 Task: Find connections with filter location Monte Alto with filter topic #Managementconsultant with filter profile language Potuguese with filter current company Tata CLiQ with filter school Maharashtra Public School with filter industry Personal Care Services with filter service category Family Law with filter keywords title Emergency Relief Worker
Action: Mouse moved to (482, 96)
Screenshot: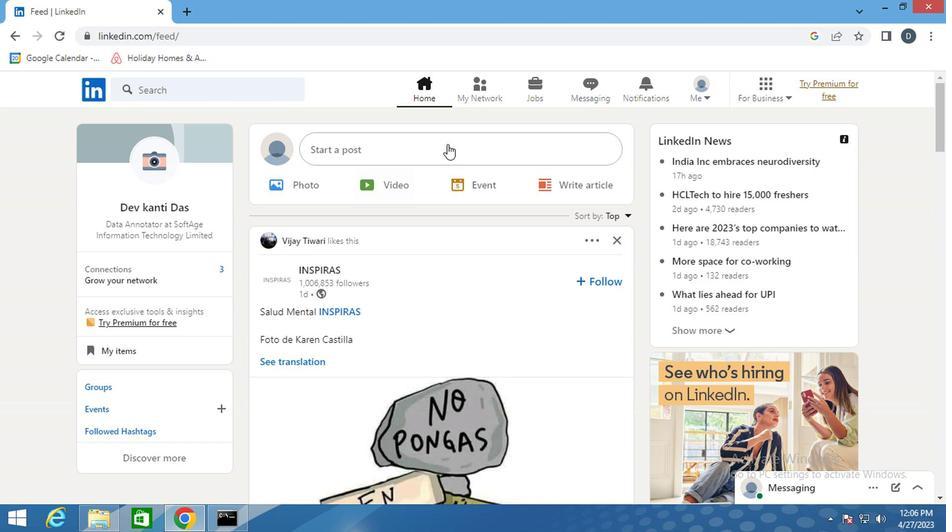 
Action: Mouse pressed left at (482, 96)
Screenshot: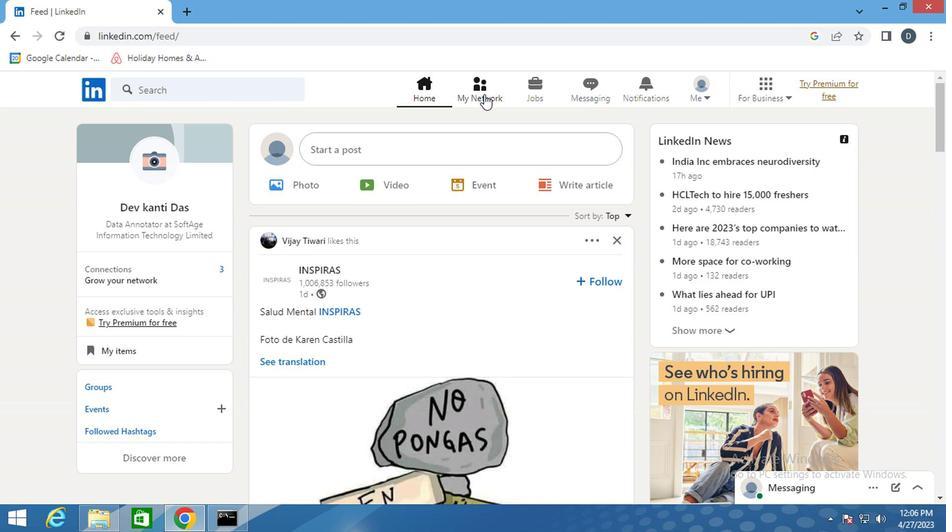 
Action: Mouse moved to (218, 171)
Screenshot: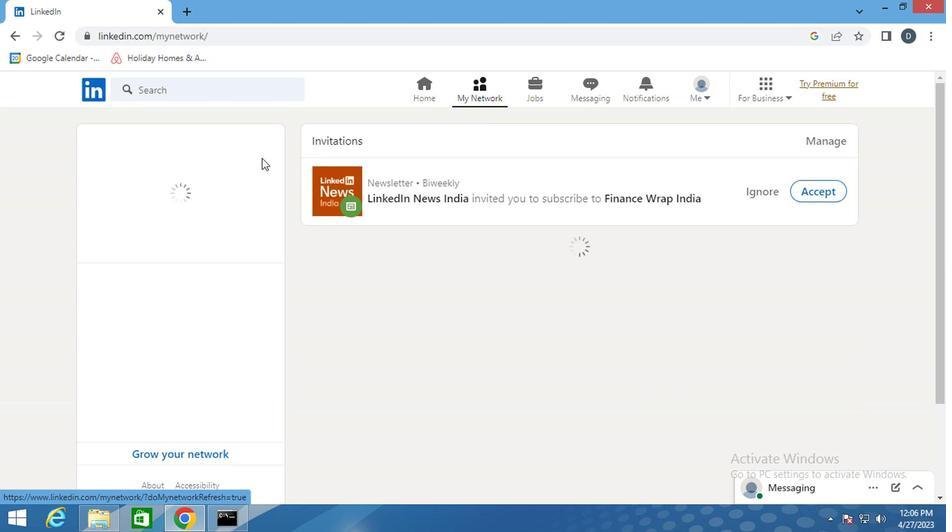 
Action: Mouse pressed left at (218, 171)
Screenshot: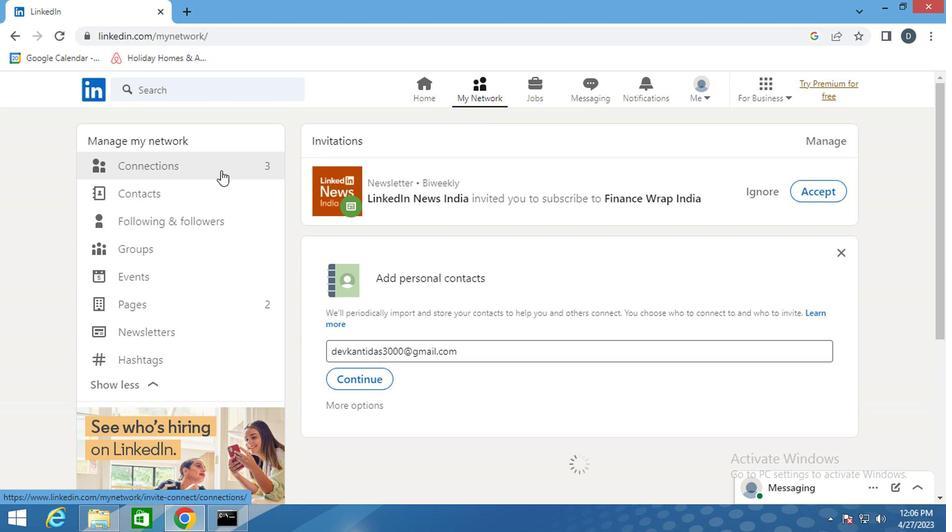 
Action: Mouse pressed left at (218, 171)
Screenshot: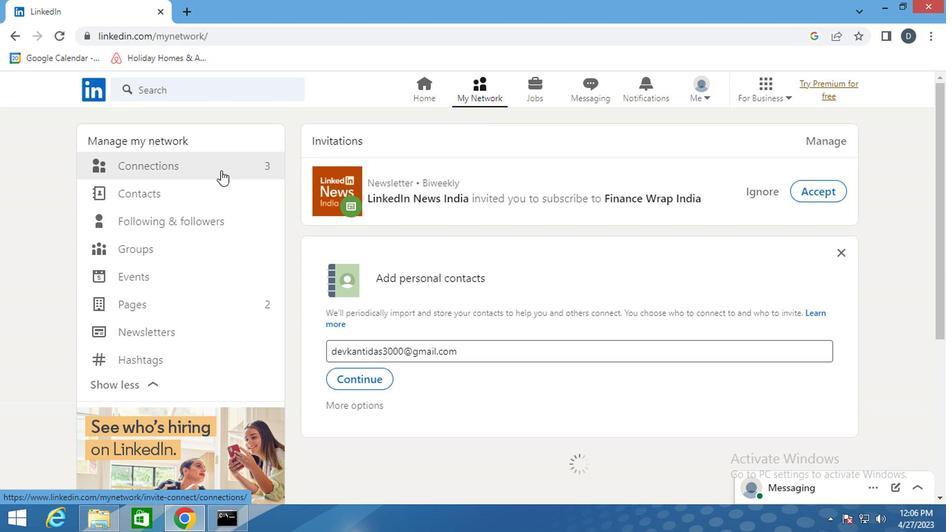 
Action: Mouse moved to (562, 162)
Screenshot: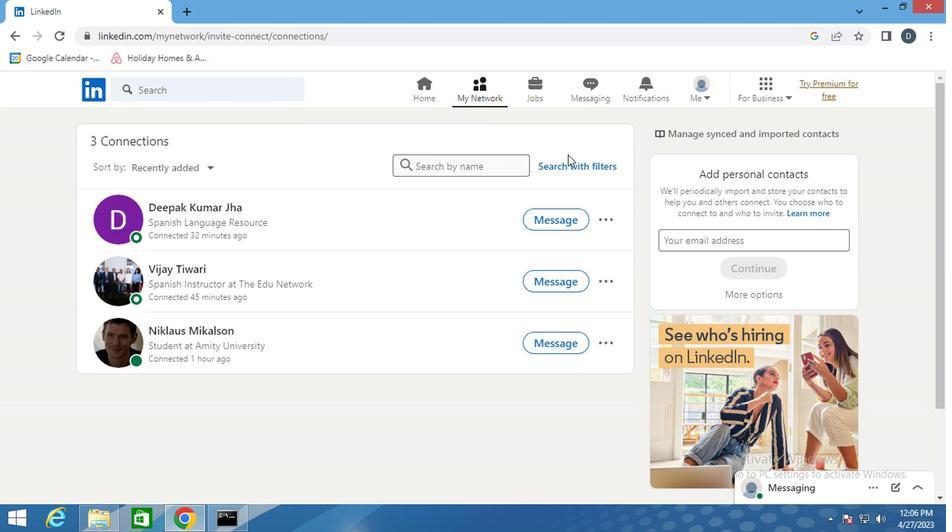 
Action: Mouse pressed left at (562, 162)
Screenshot: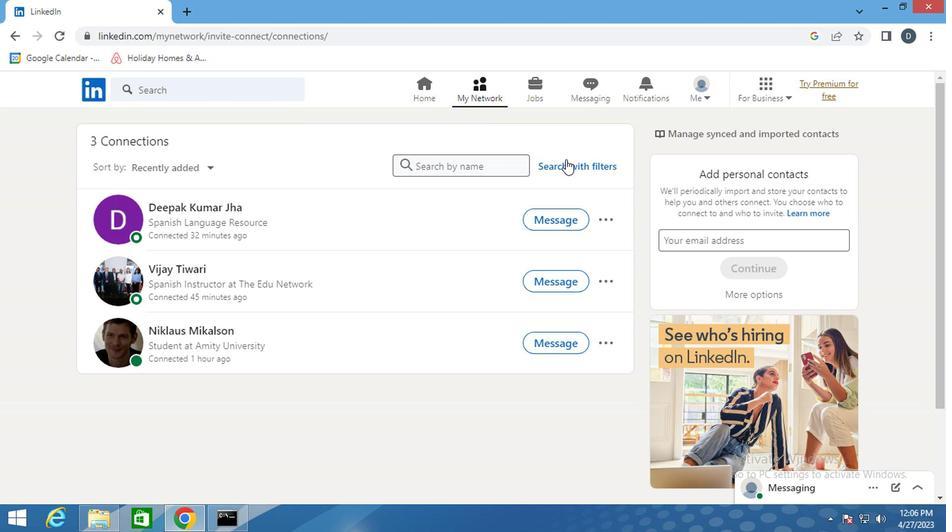 
Action: Mouse moved to (506, 131)
Screenshot: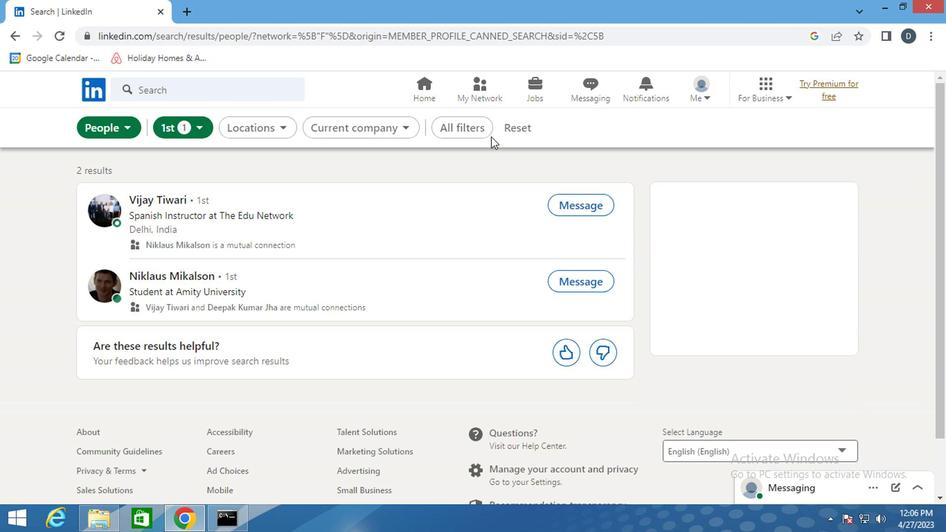 
Action: Mouse pressed left at (506, 131)
Screenshot: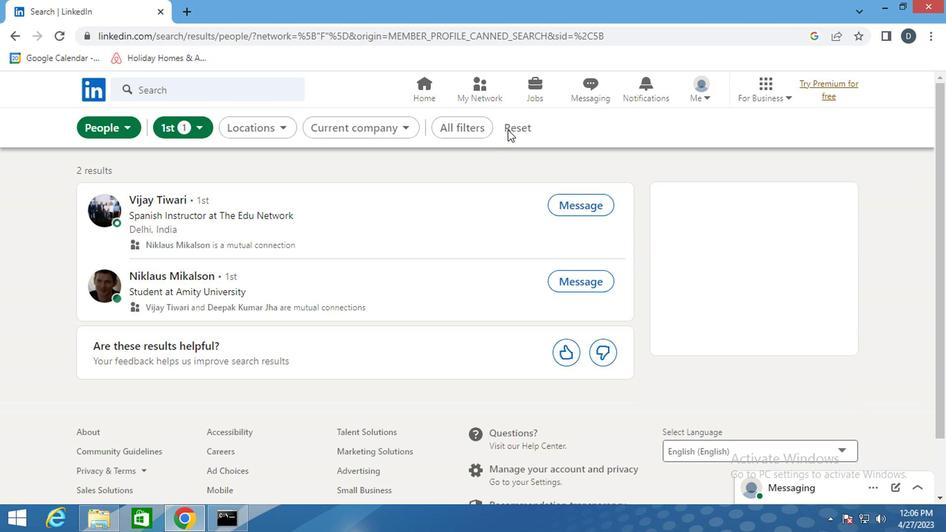 
Action: Mouse moved to (504, 129)
Screenshot: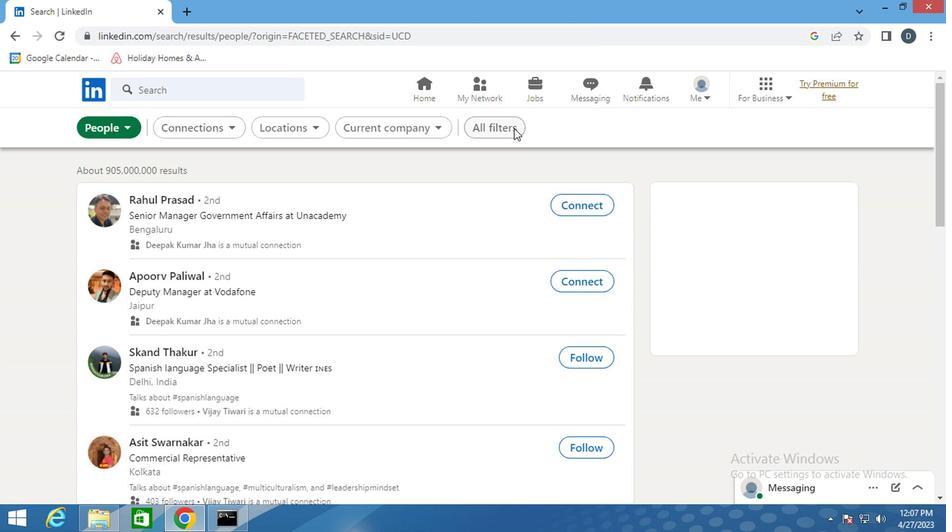
Action: Mouse pressed left at (504, 129)
Screenshot: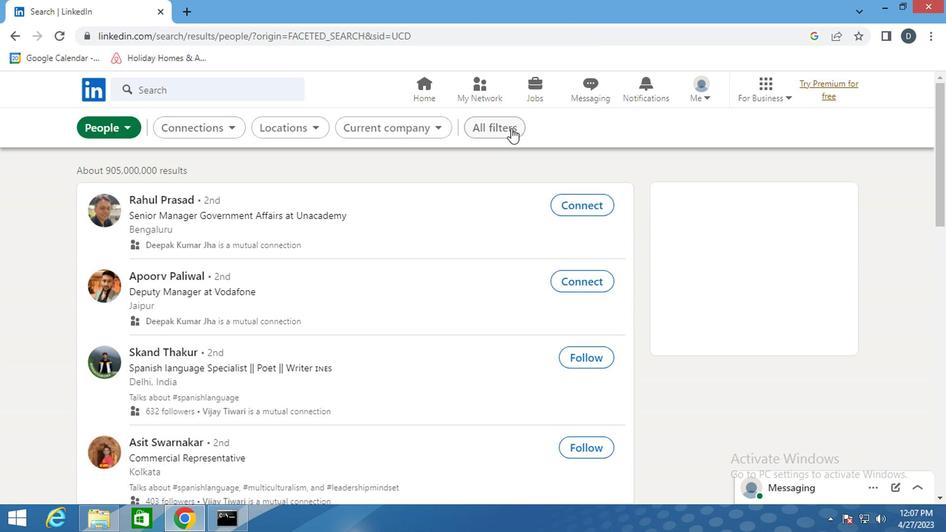 
Action: Mouse moved to (715, 254)
Screenshot: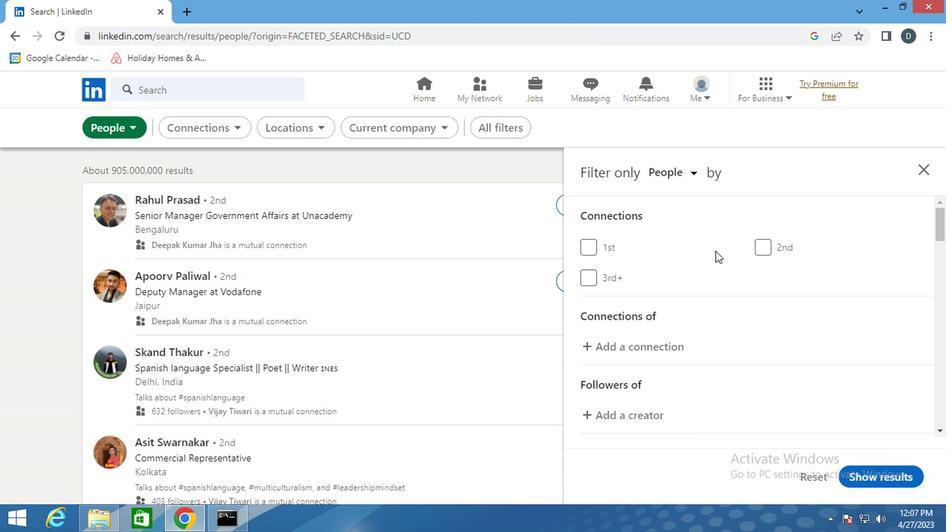 
Action: Mouse scrolled (715, 253) with delta (0, 0)
Screenshot: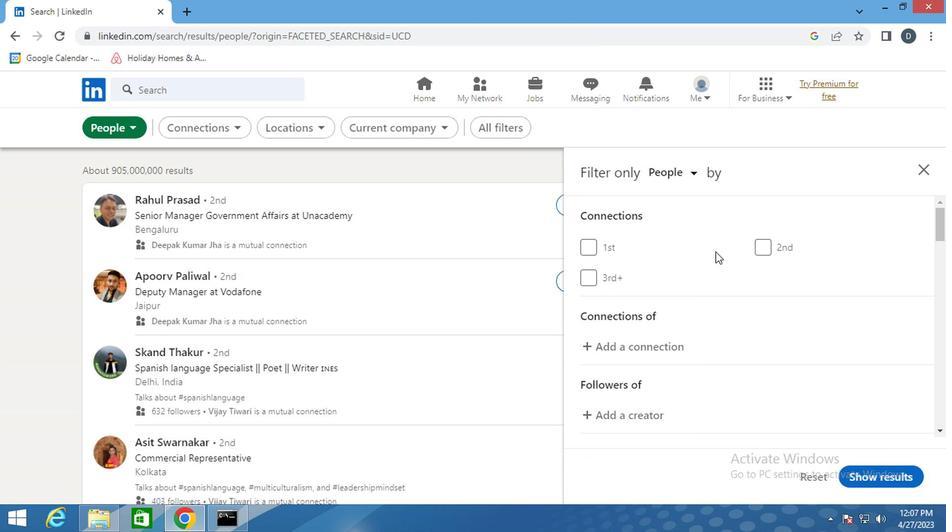 
Action: Mouse scrolled (715, 253) with delta (0, 0)
Screenshot: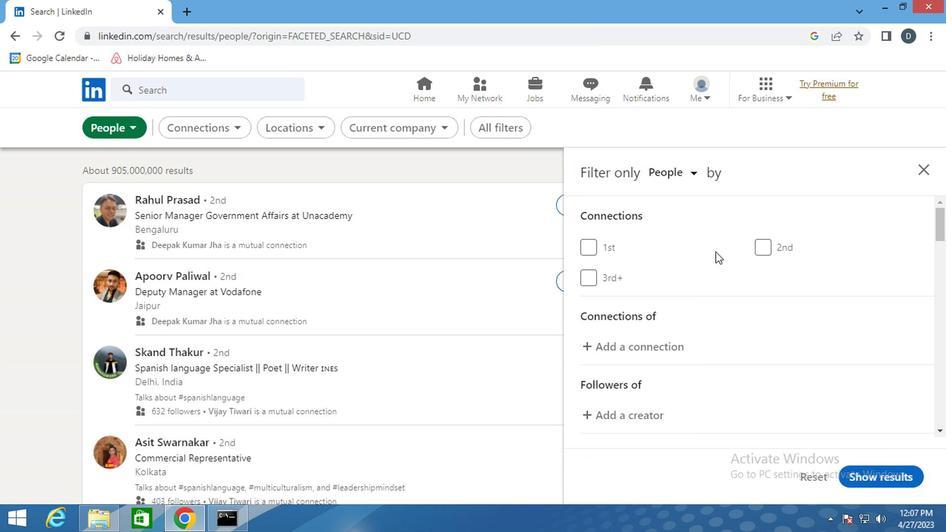 
Action: Mouse scrolled (715, 253) with delta (0, 0)
Screenshot: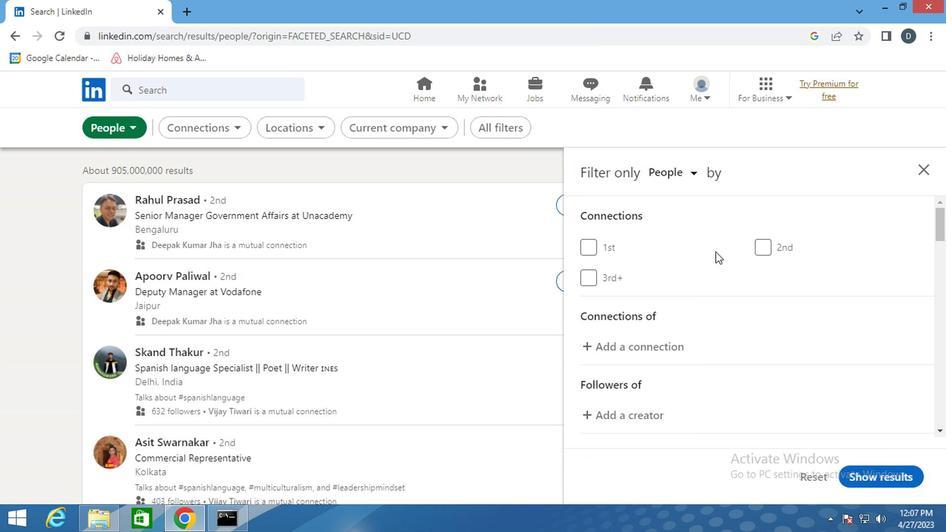 
Action: Mouse moved to (797, 339)
Screenshot: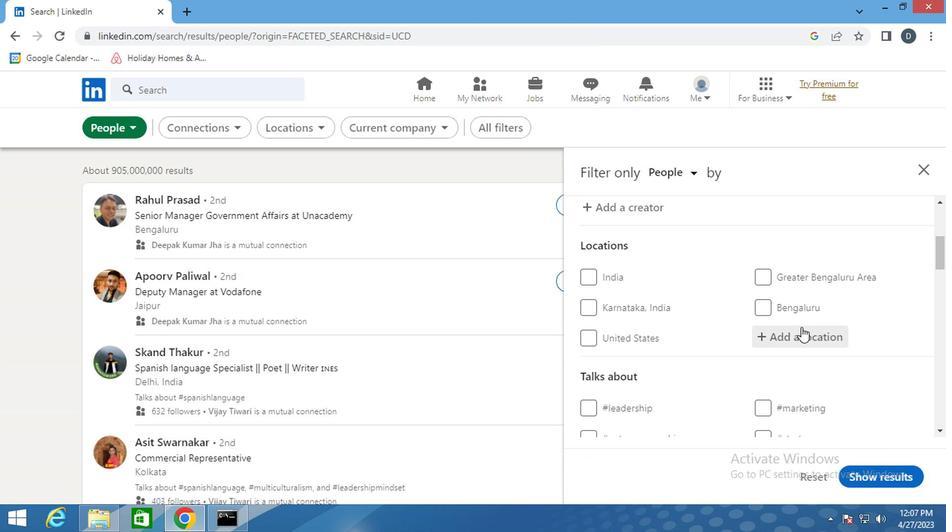 
Action: Mouse pressed left at (797, 339)
Screenshot: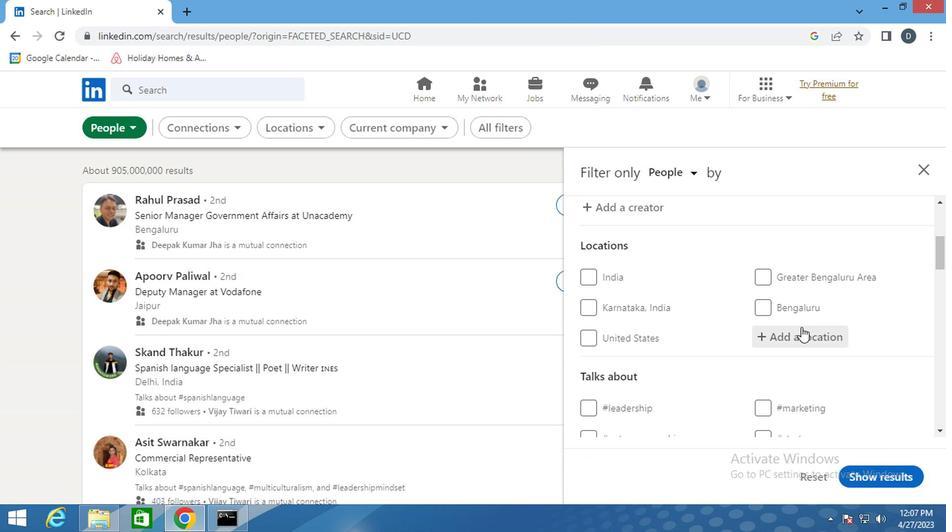 
Action: Mouse moved to (787, 326)
Screenshot: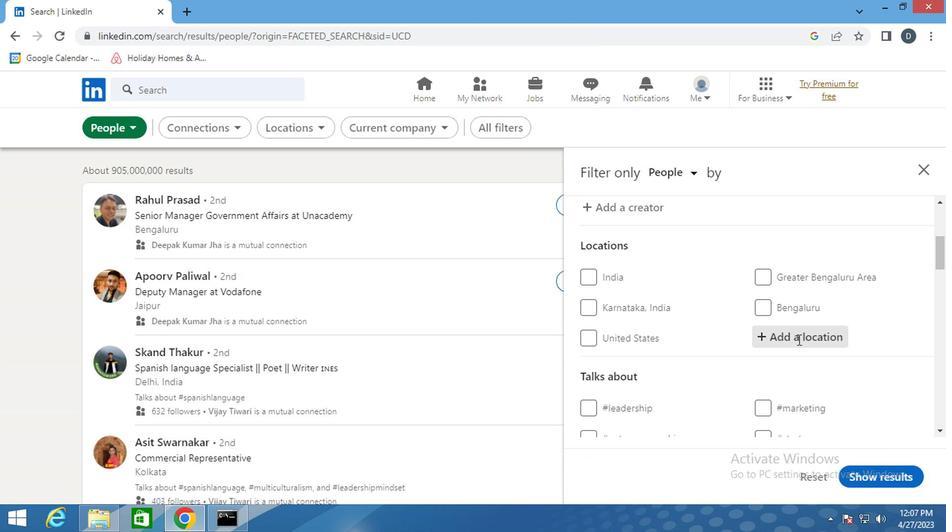 
Action: Key pressed <Key.shift_r>Monte<Key.space><Key.shift>ALTO
Screenshot: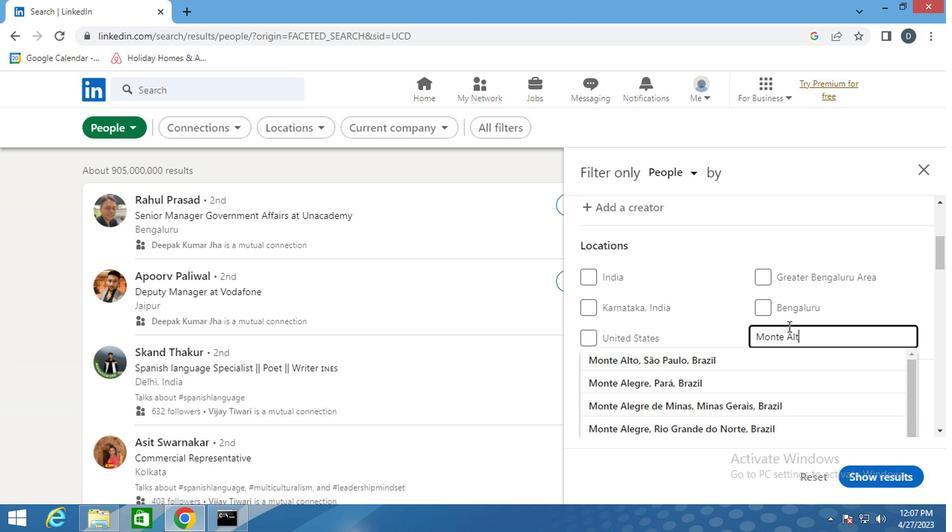 
Action: Mouse moved to (745, 352)
Screenshot: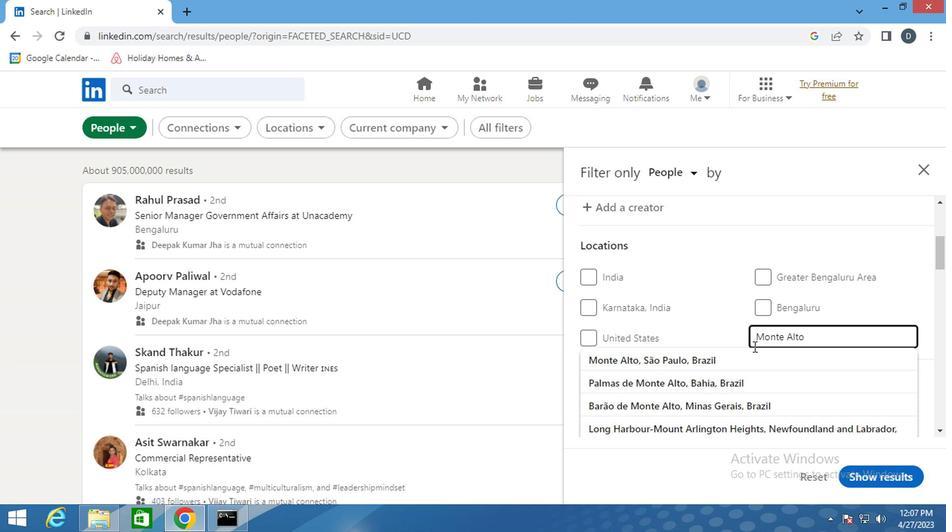 
Action: Mouse pressed left at (745, 352)
Screenshot: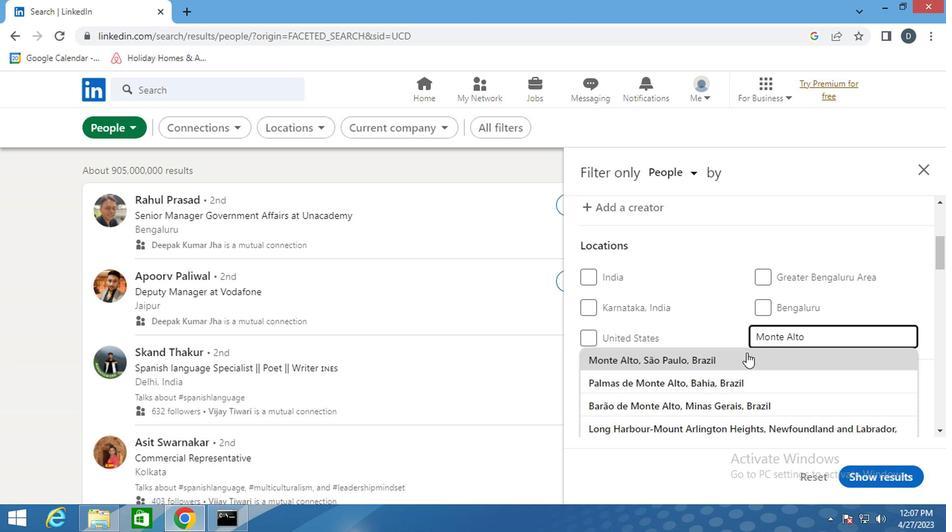 
Action: Mouse scrolled (745, 351) with delta (0, 0)
Screenshot: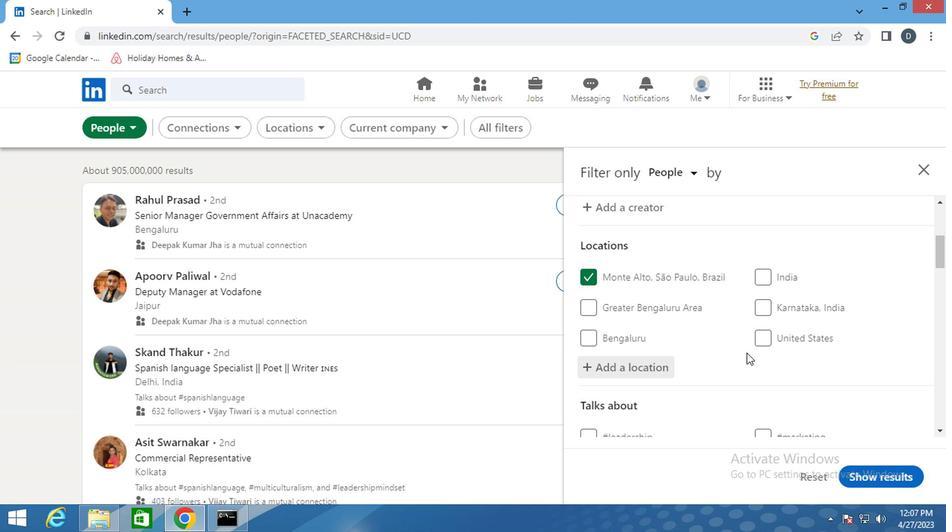 
Action: Mouse scrolled (745, 351) with delta (0, 0)
Screenshot: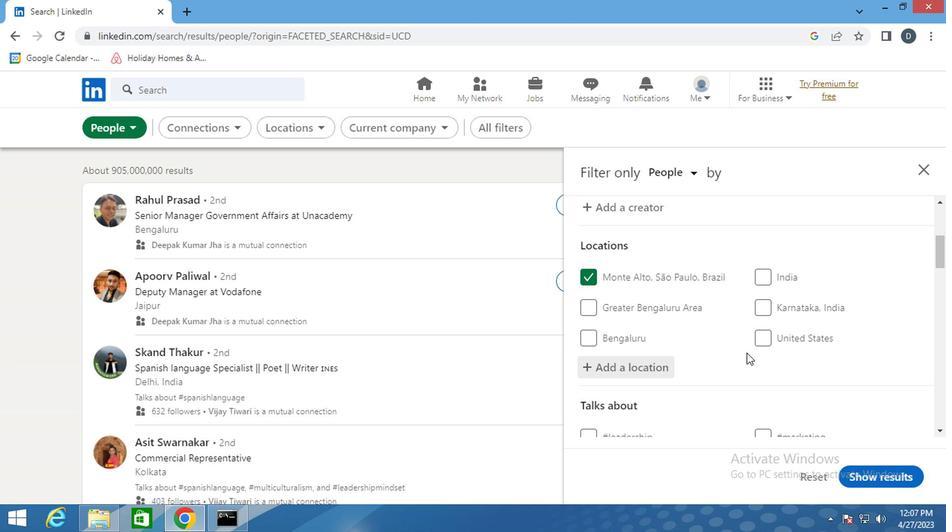 
Action: Mouse moved to (778, 357)
Screenshot: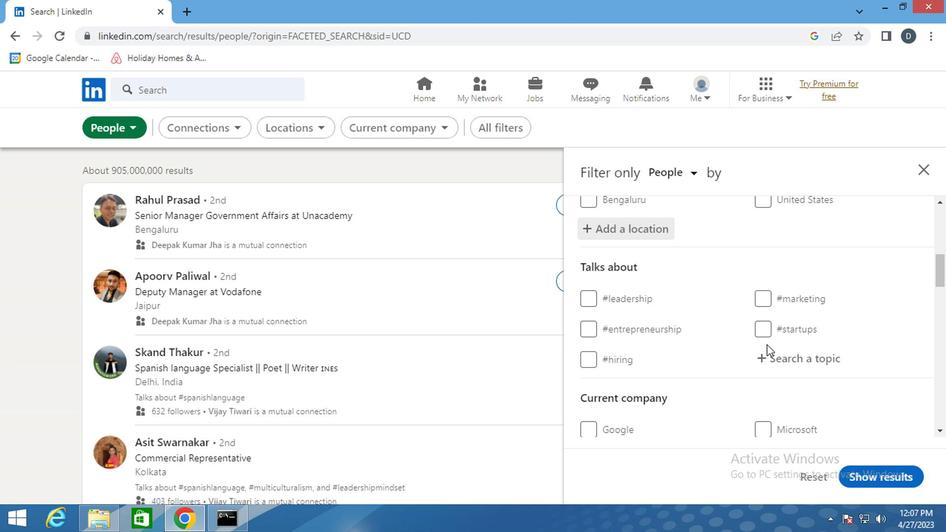 
Action: Mouse pressed left at (778, 357)
Screenshot: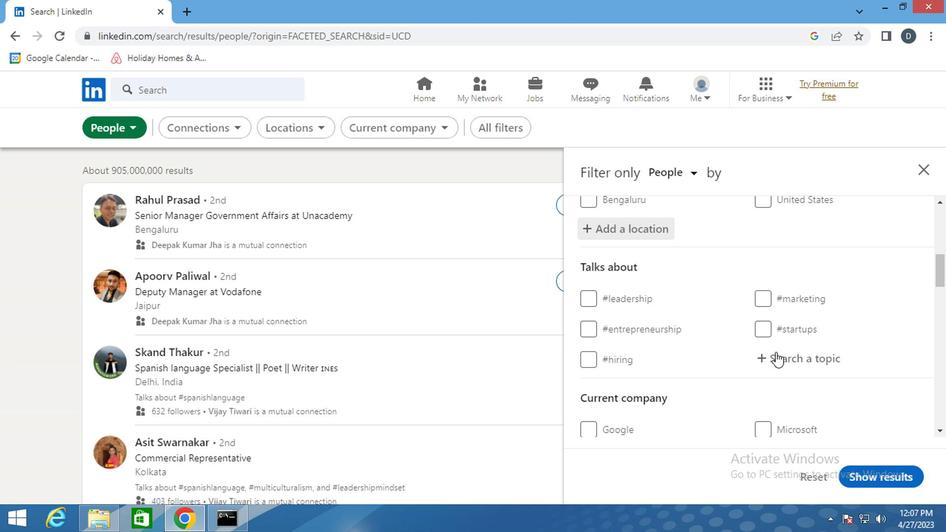 
Action: Mouse moved to (777, 358)
Screenshot: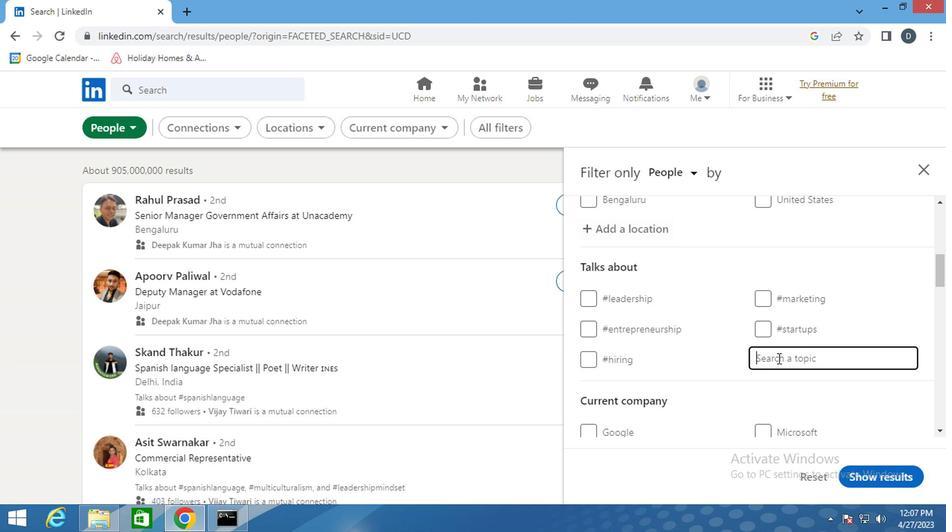 
Action: Key pressed <Key.shift>#<Key.shift>MANAGEMNET<Key.insert><Key.insert><Key.backspace><Key.backspace><Key.backspace>ENT<Key.shift>C<Key.backspace>CONSULTANT
Screenshot: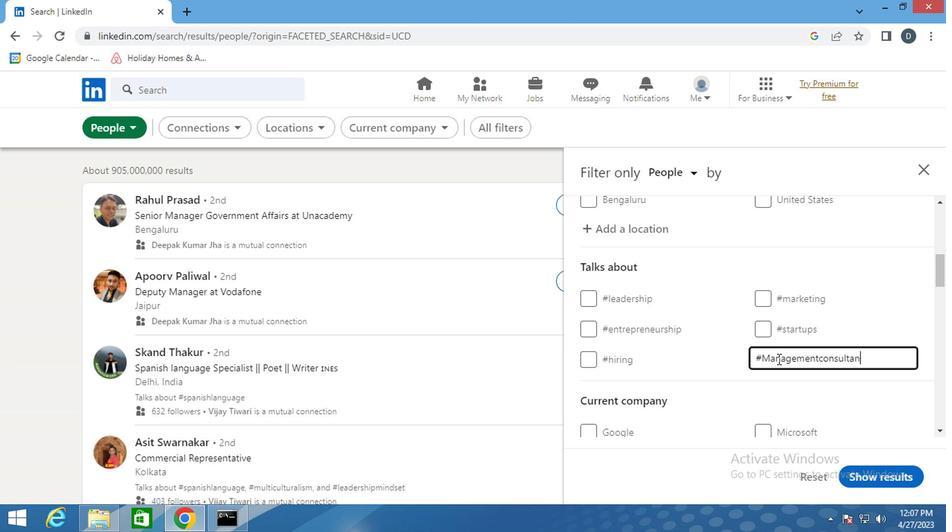 
Action: Mouse moved to (831, 411)
Screenshot: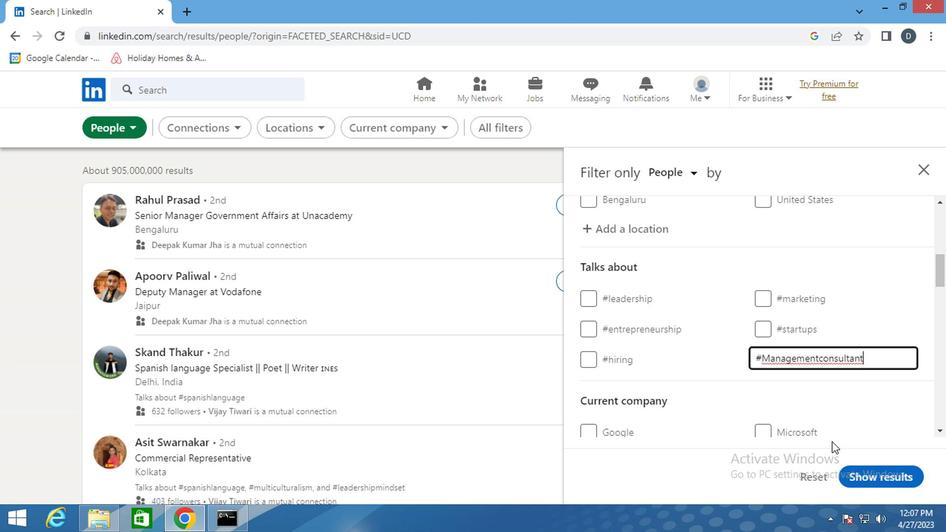 
Action: Mouse scrolled (831, 410) with delta (0, 0)
Screenshot: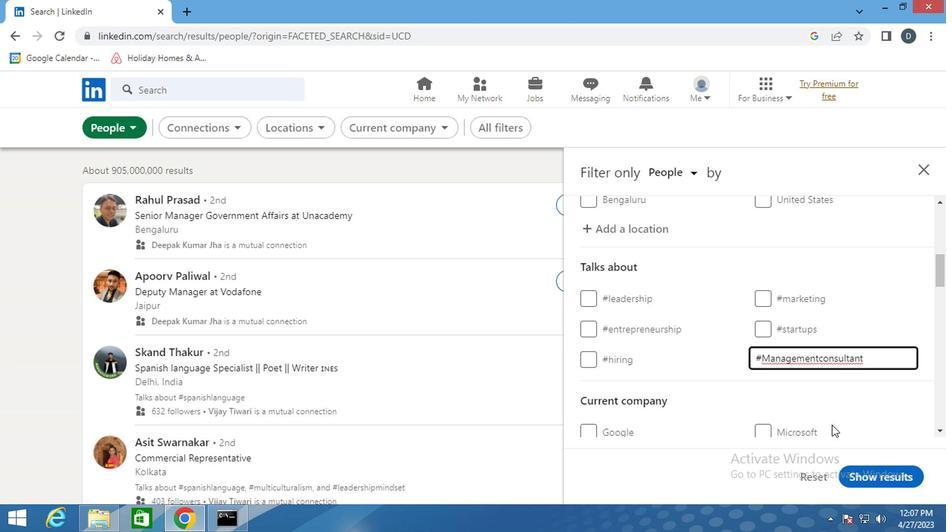 
Action: Mouse scrolled (831, 410) with delta (0, 0)
Screenshot: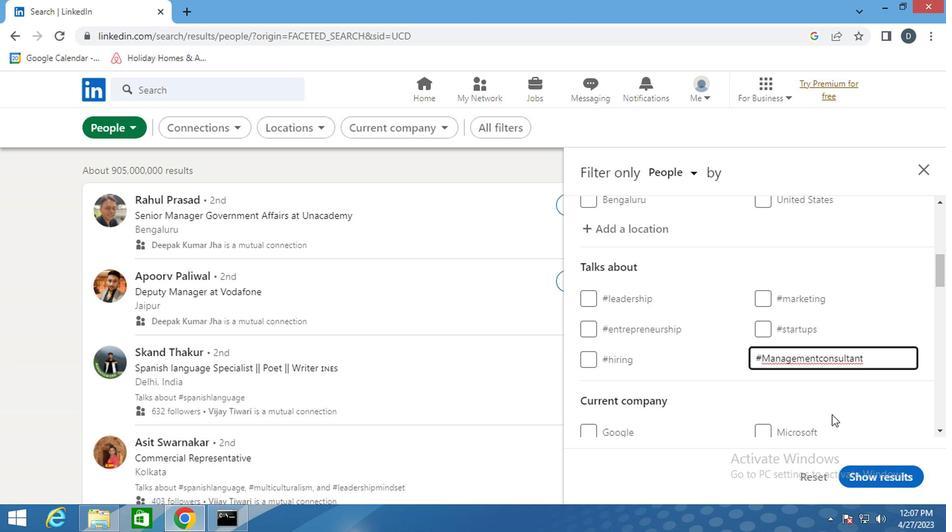 
Action: Mouse moved to (759, 383)
Screenshot: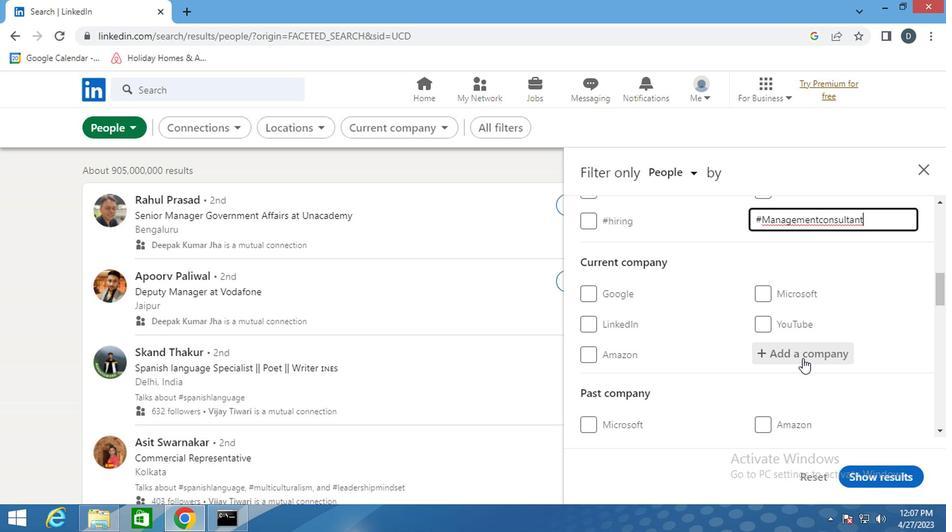 
Action: Mouse scrolled (759, 382) with delta (0, 0)
Screenshot: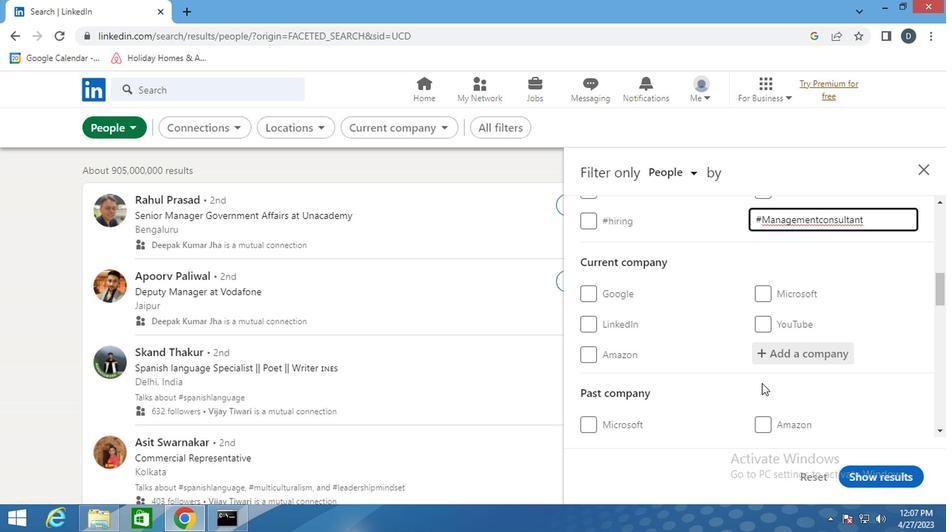 
Action: Mouse scrolled (759, 382) with delta (0, 0)
Screenshot: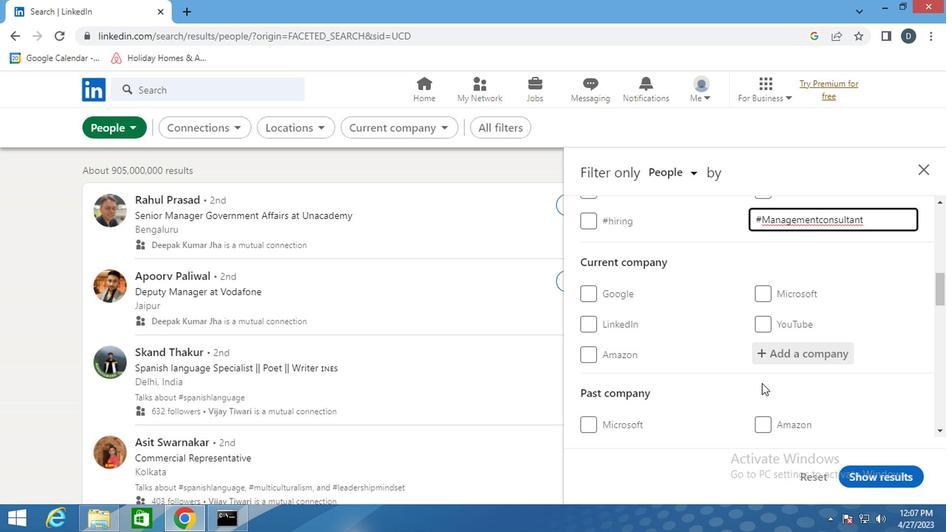 
Action: Mouse scrolled (759, 382) with delta (0, 0)
Screenshot: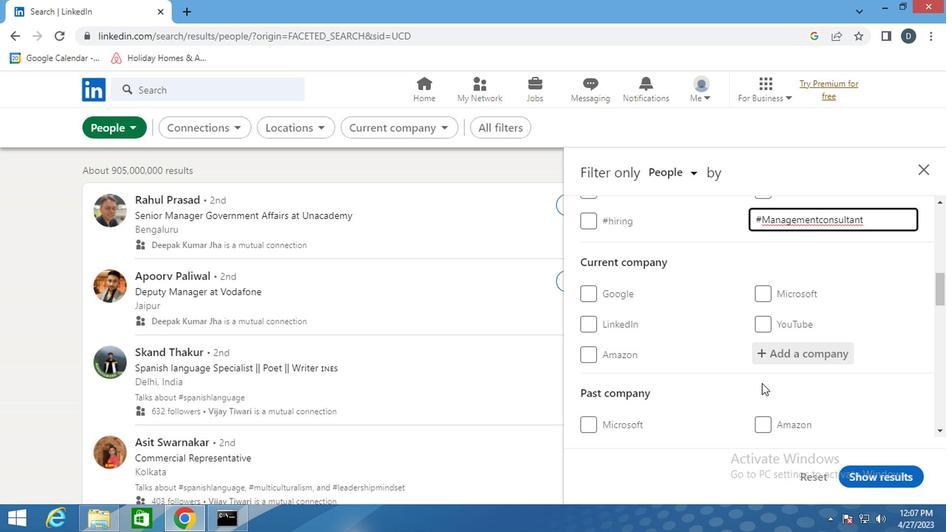 
Action: Mouse scrolled (759, 382) with delta (0, 0)
Screenshot: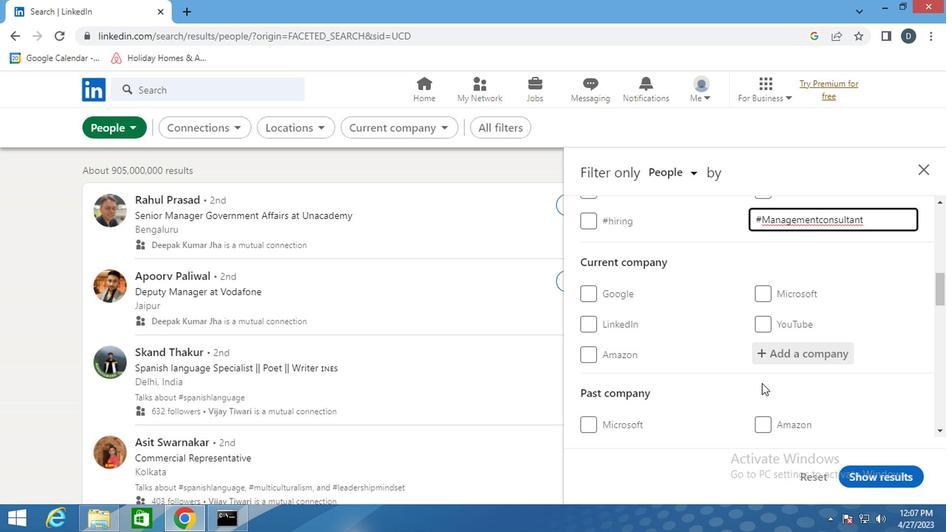 
Action: Mouse scrolled (759, 382) with delta (0, 0)
Screenshot: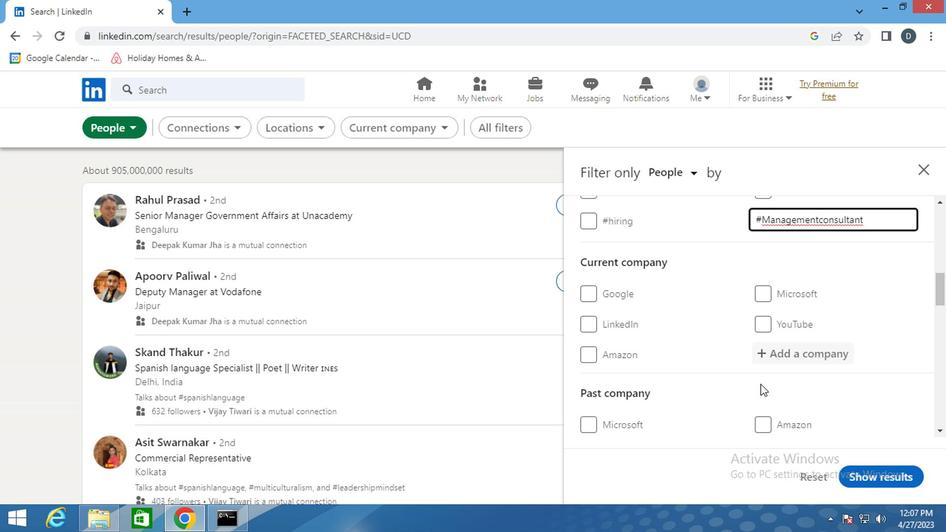 
Action: Mouse moved to (750, 372)
Screenshot: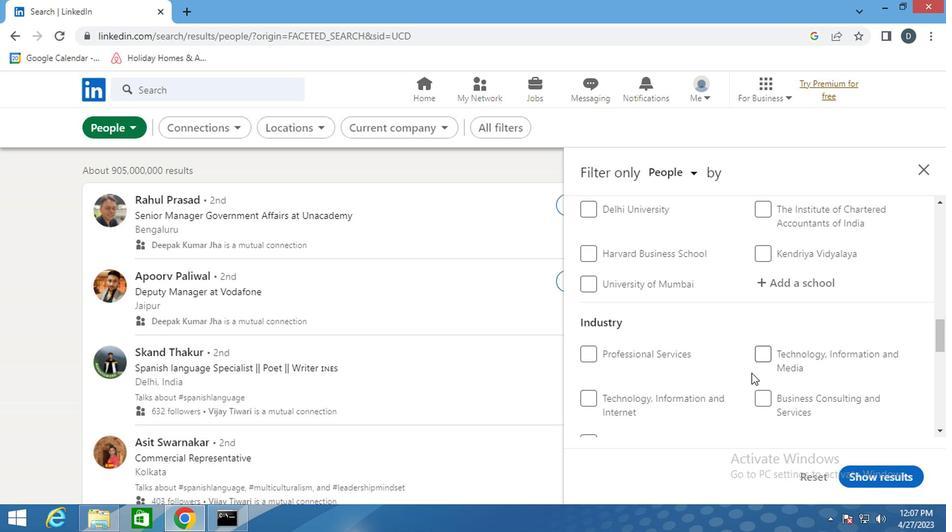 
Action: Mouse scrolled (750, 371) with delta (0, 0)
Screenshot: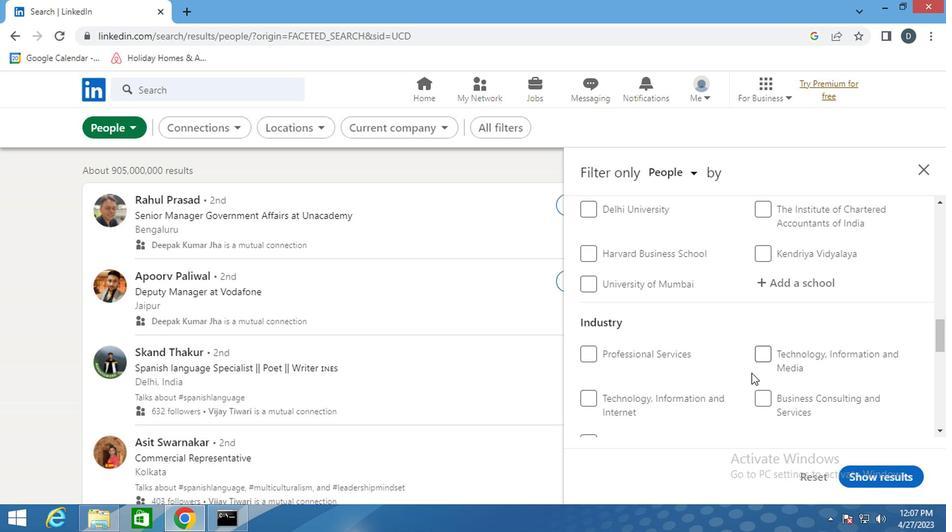 
Action: Mouse moved to (750, 372)
Screenshot: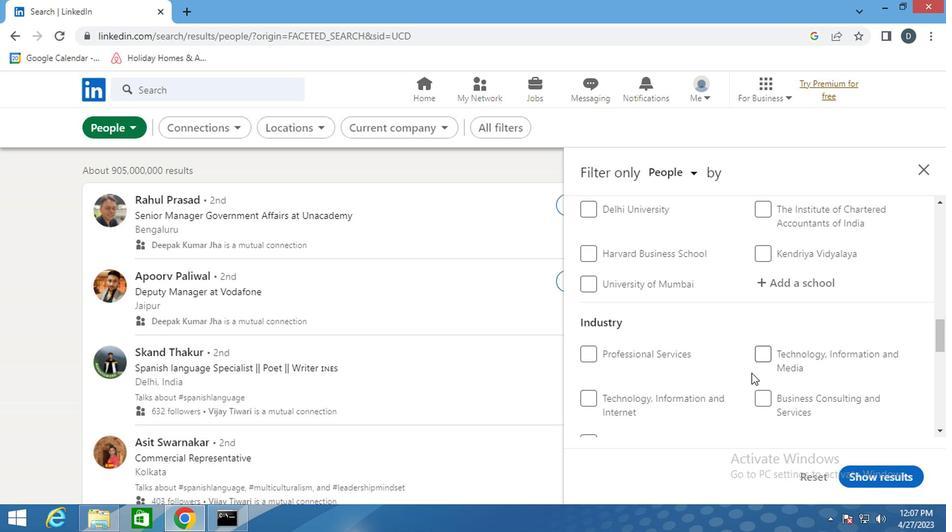 
Action: Mouse scrolled (750, 371) with delta (0, 0)
Screenshot: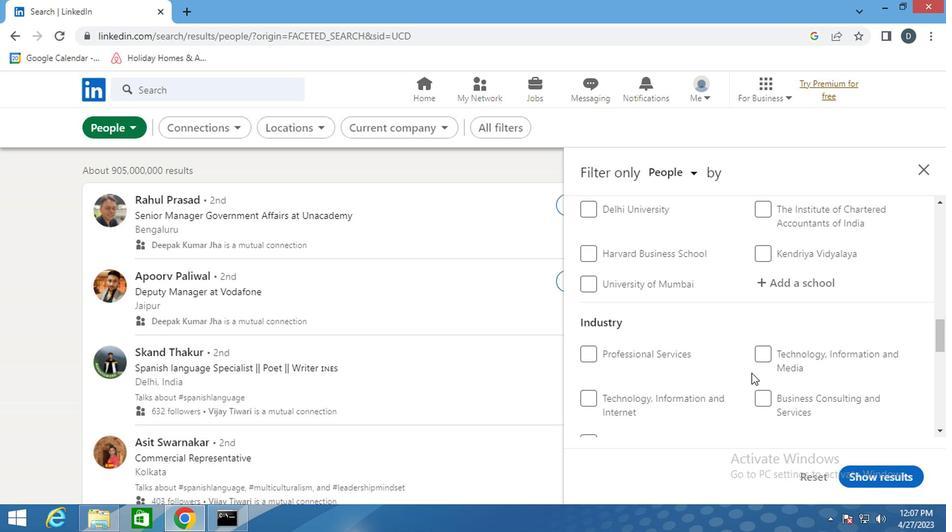 
Action: Mouse scrolled (750, 371) with delta (0, 0)
Screenshot: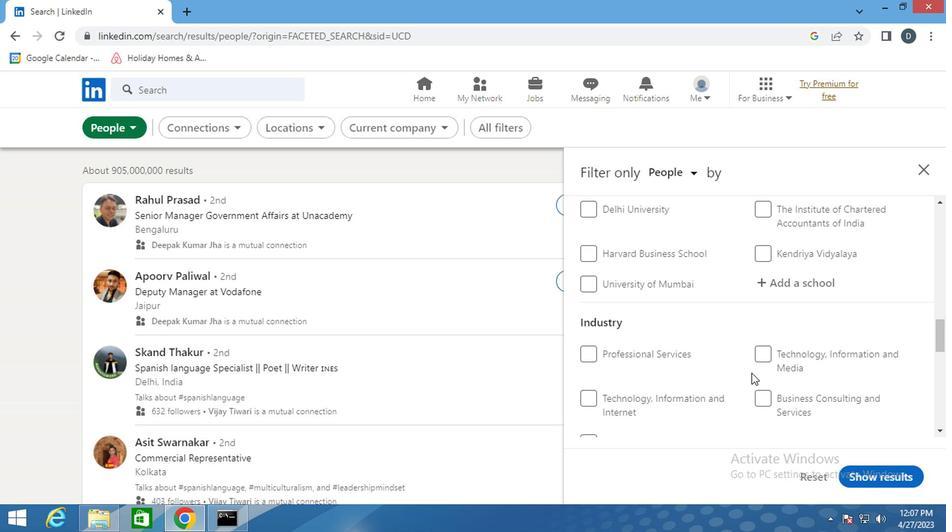 
Action: Mouse scrolled (750, 371) with delta (0, 0)
Screenshot: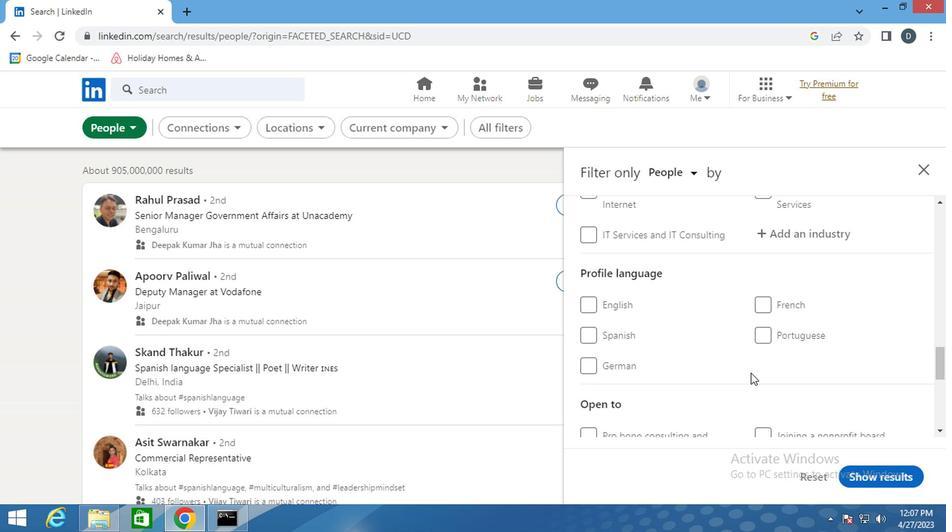 
Action: Mouse moved to (748, 365)
Screenshot: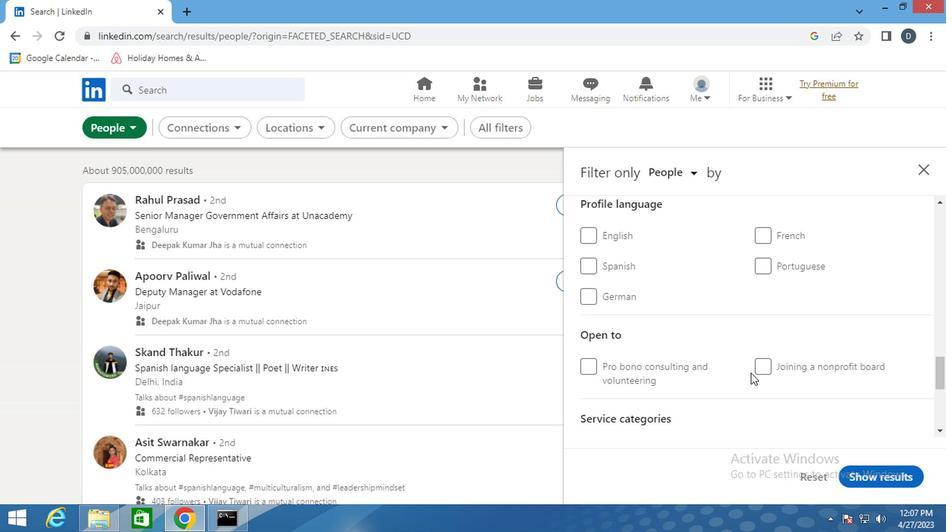 
Action: Mouse scrolled (748, 366) with delta (0, 0)
Screenshot: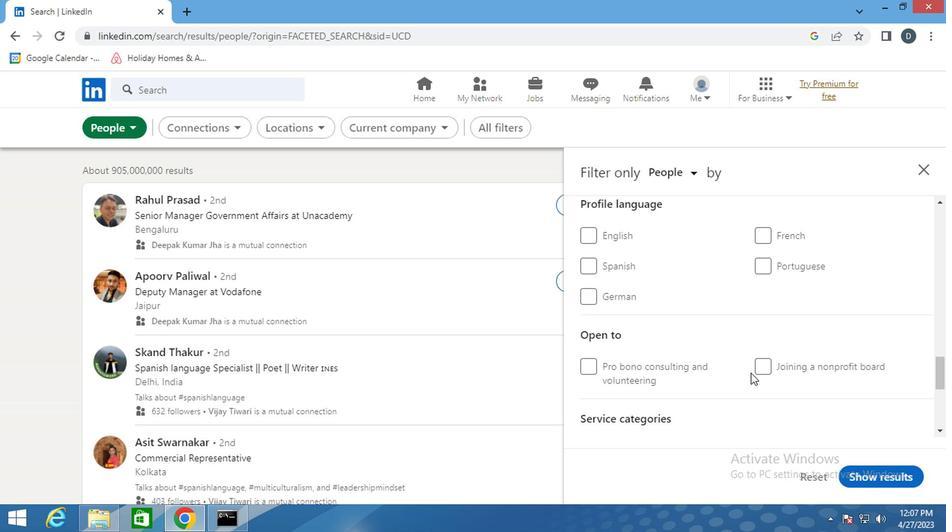 
Action: Mouse scrolled (748, 365) with delta (0, 0)
Screenshot: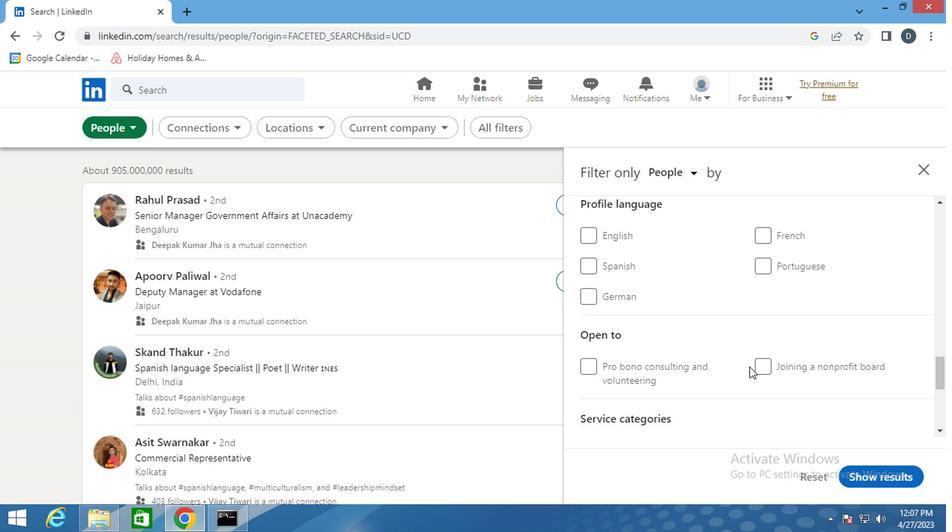 
Action: Mouse moved to (770, 271)
Screenshot: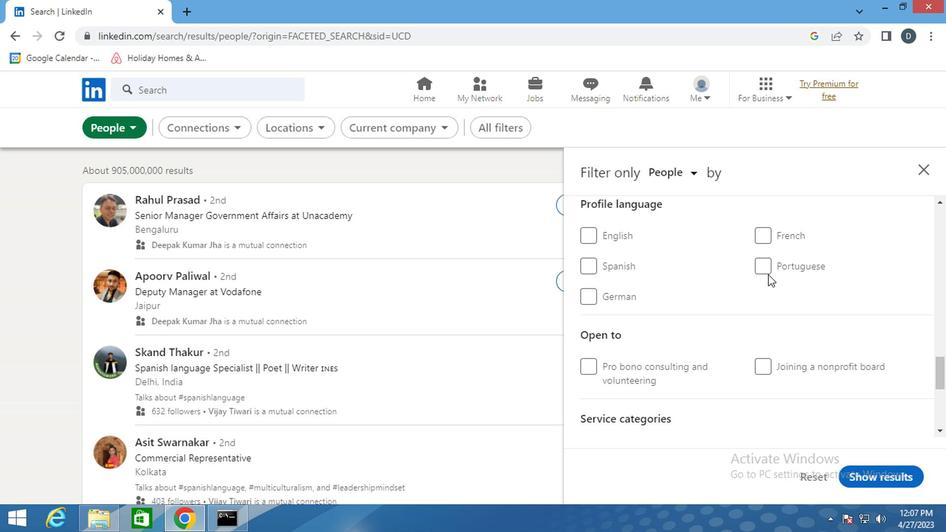 
Action: Mouse pressed left at (770, 271)
Screenshot: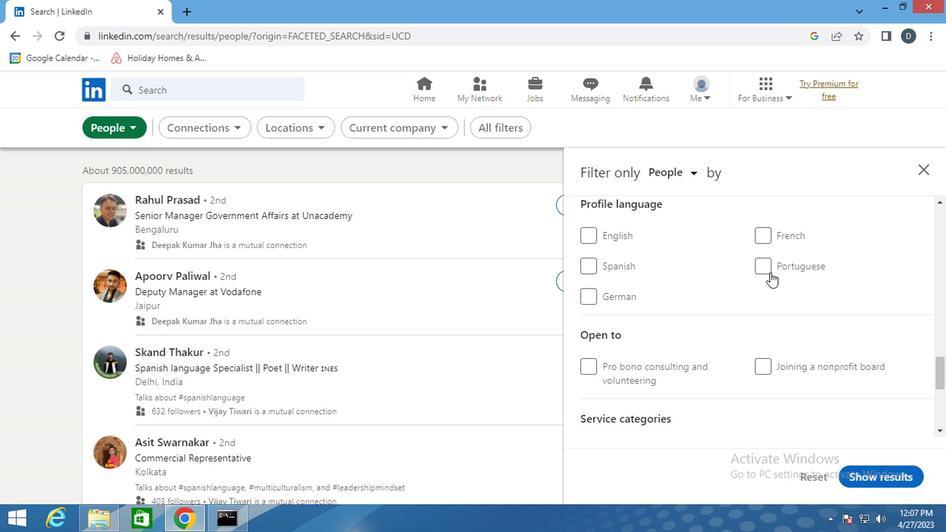 
Action: Mouse moved to (763, 326)
Screenshot: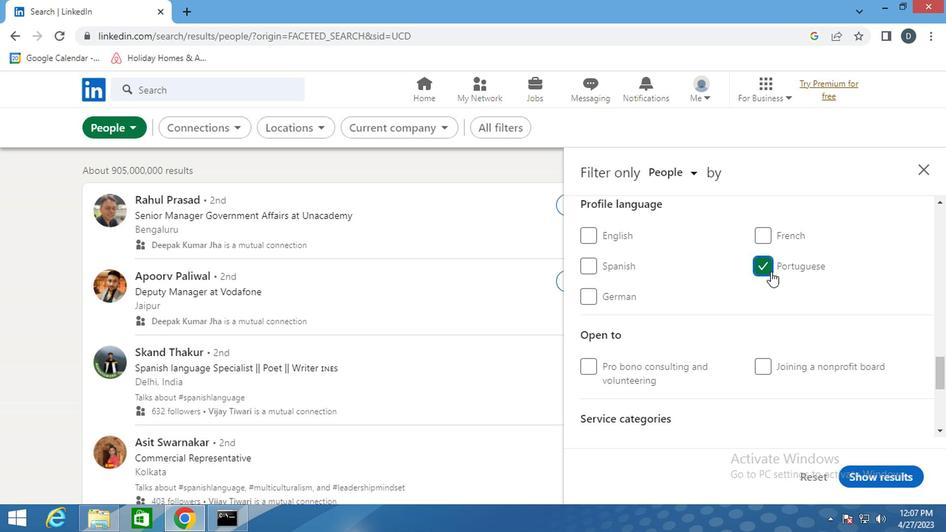 
Action: Mouse scrolled (763, 327) with delta (0, 0)
Screenshot: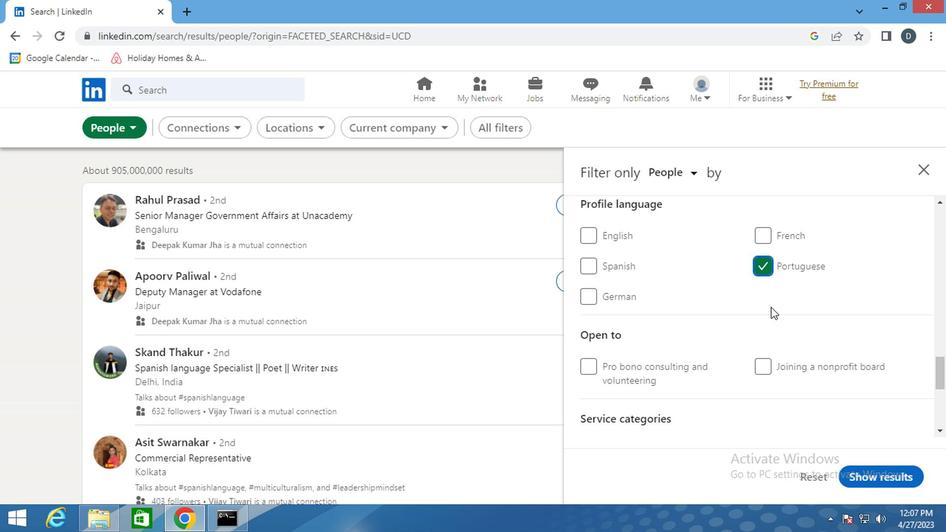 
Action: Mouse scrolled (763, 327) with delta (0, 0)
Screenshot: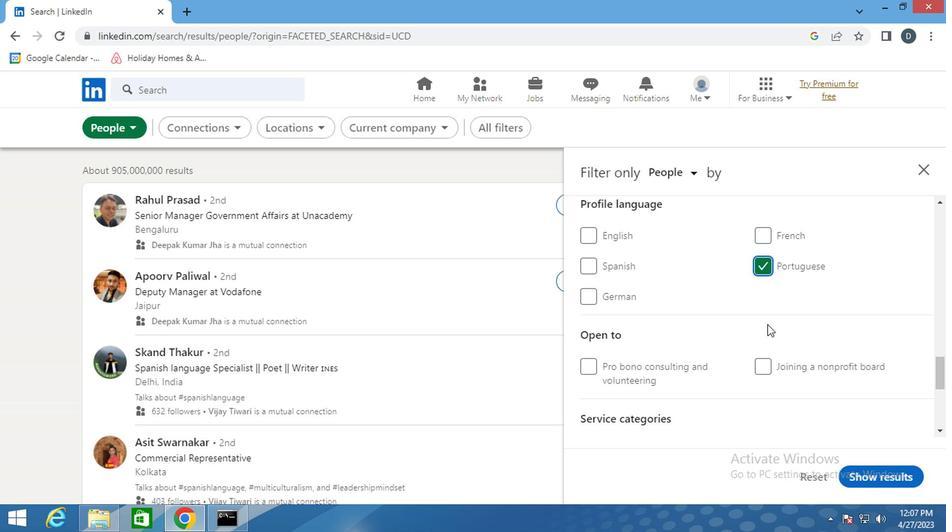 
Action: Mouse scrolled (763, 327) with delta (0, 0)
Screenshot: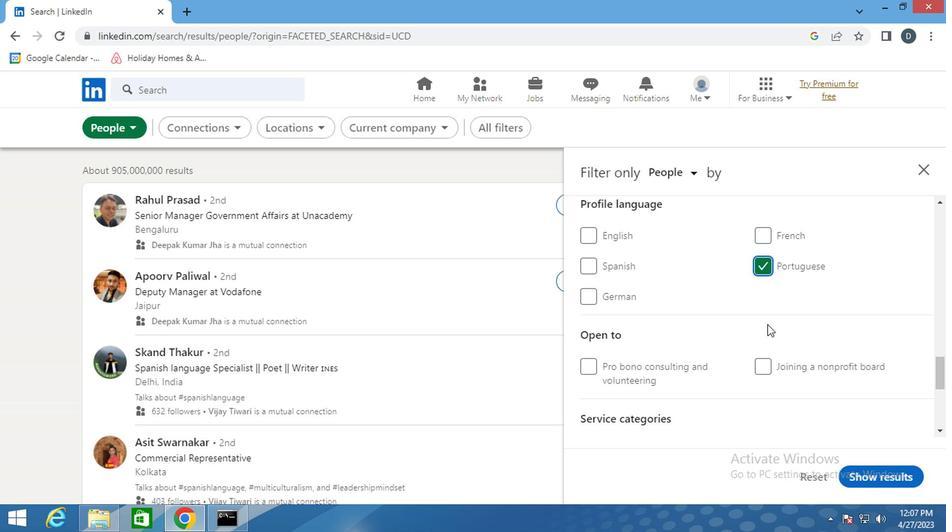 
Action: Mouse scrolled (763, 327) with delta (0, 0)
Screenshot: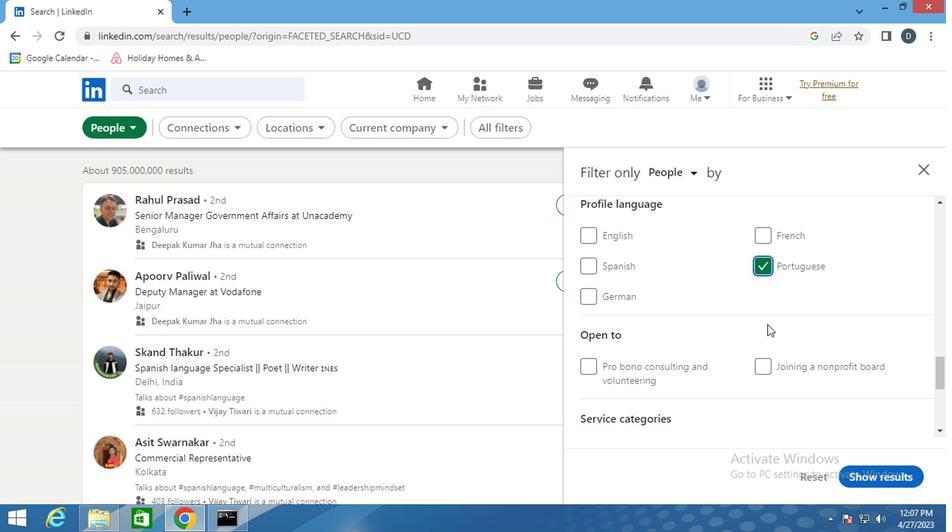 
Action: Mouse scrolled (763, 327) with delta (0, 0)
Screenshot: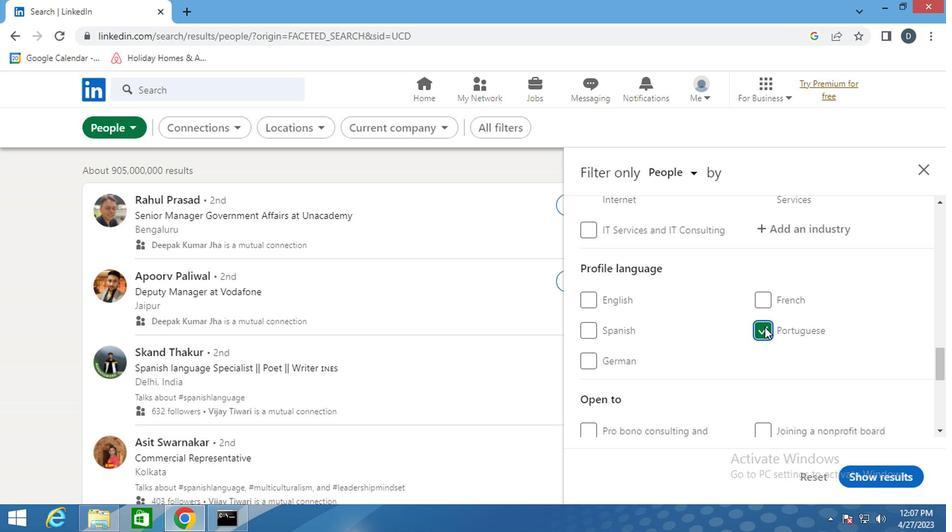 
Action: Mouse scrolled (763, 327) with delta (0, 0)
Screenshot: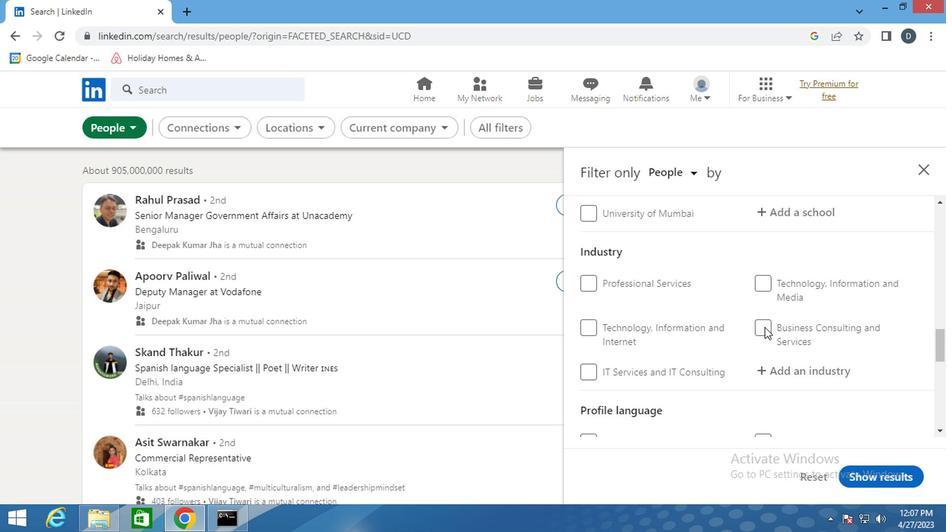
Action: Mouse scrolled (763, 327) with delta (0, 0)
Screenshot: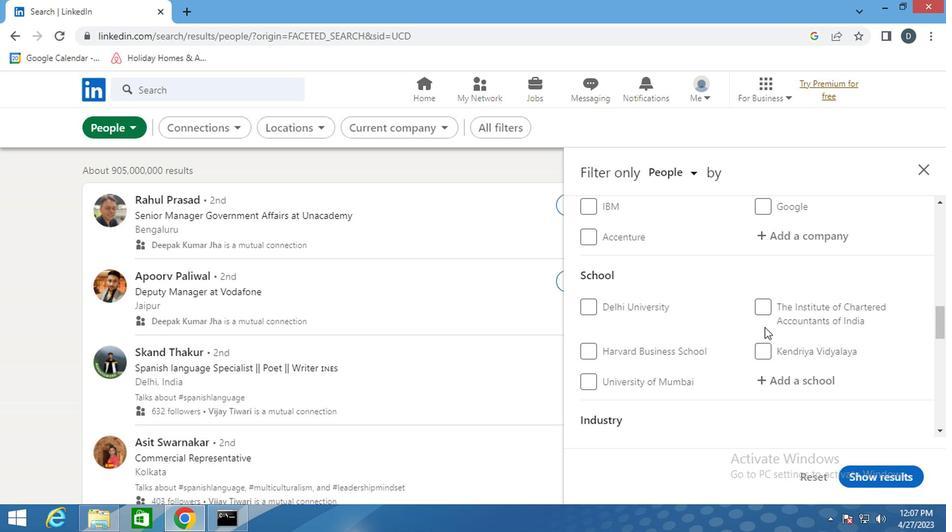 
Action: Mouse moved to (766, 337)
Screenshot: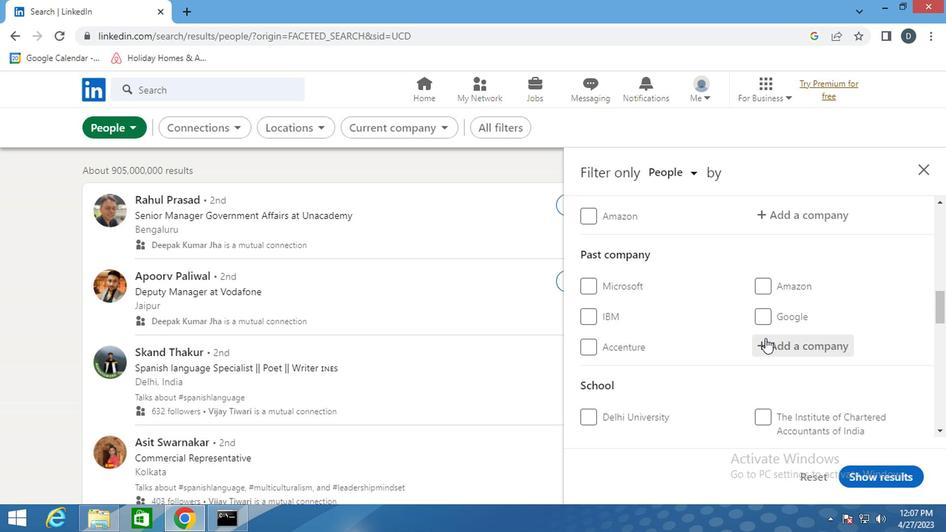 
Action: Mouse scrolled (766, 338) with delta (0, 0)
Screenshot: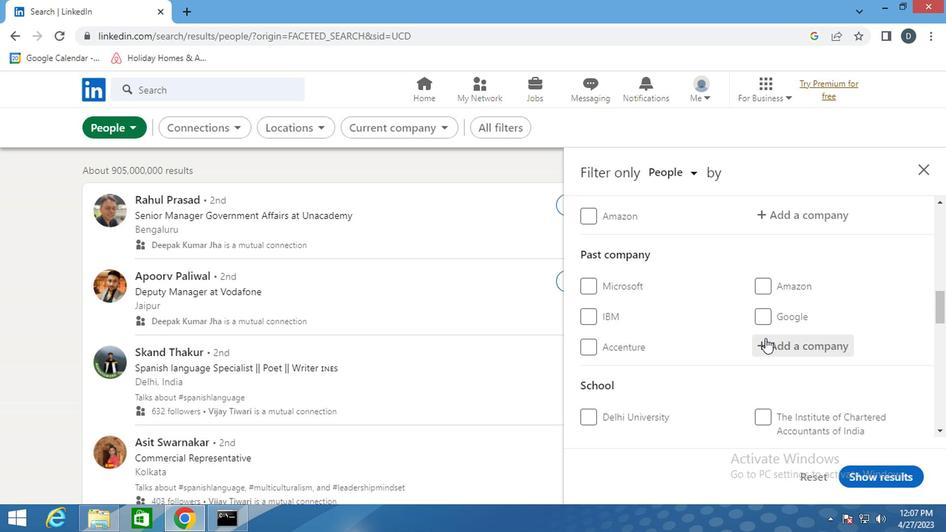 
Action: Mouse scrolled (766, 338) with delta (0, 0)
Screenshot: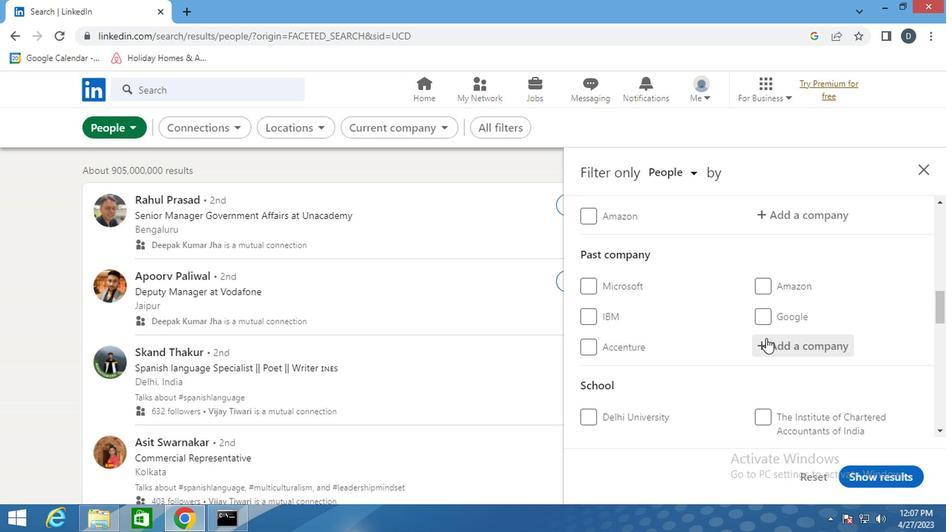 
Action: Mouse moved to (787, 357)
Screenshot: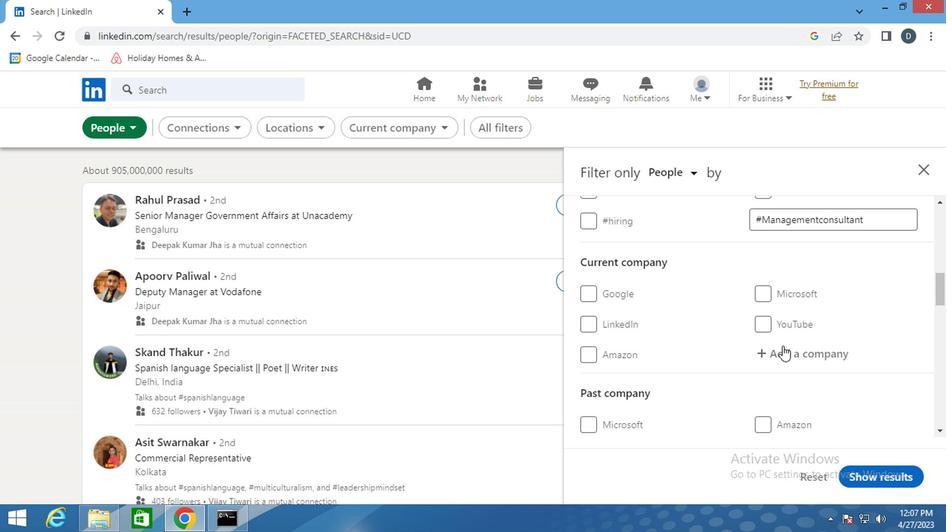 
Action: Mouse pressed left at (787, 357)
Screenshot: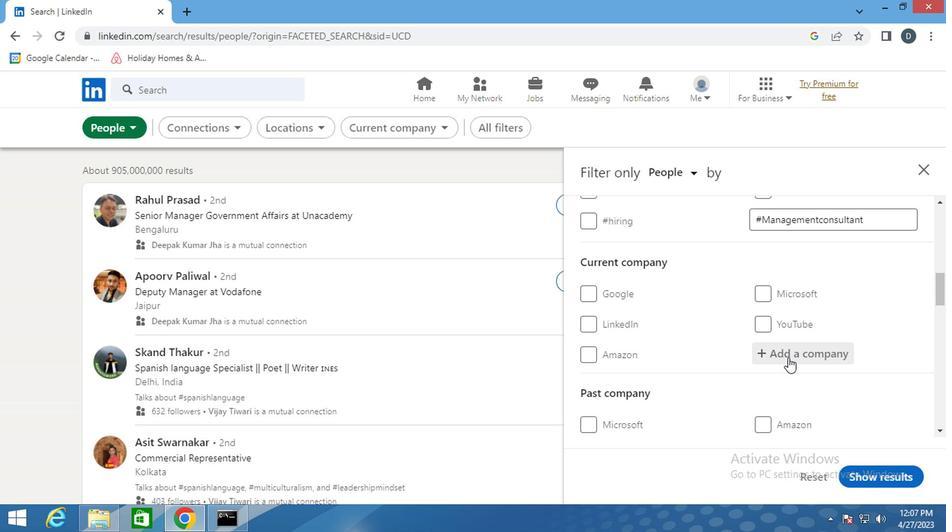 
Action: Mouse moved to (717, 377)
Screenshot: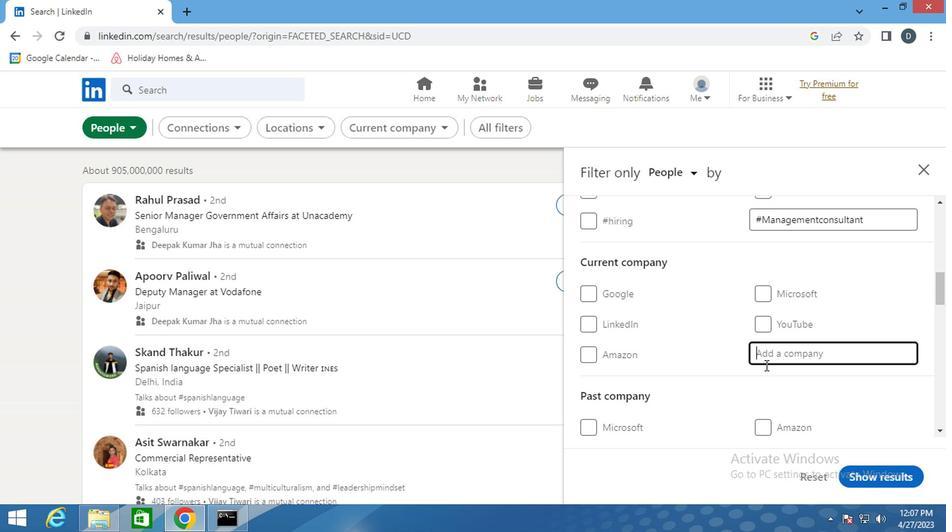 
Action: Key pressed <Key.shift><Key.shift><Key.shift>TATA<Key.space><Key.shift><Key.shift><Key.shift><Key.shift><Key.shift><Key.shift><Key.shift><Key.shift><Key.shift><Key.shift><Key.shift><Key.shift><Key.shift><Key.shift><Key.shift><Key.shift><Key.shift><Key.shift>CL
Screenshot: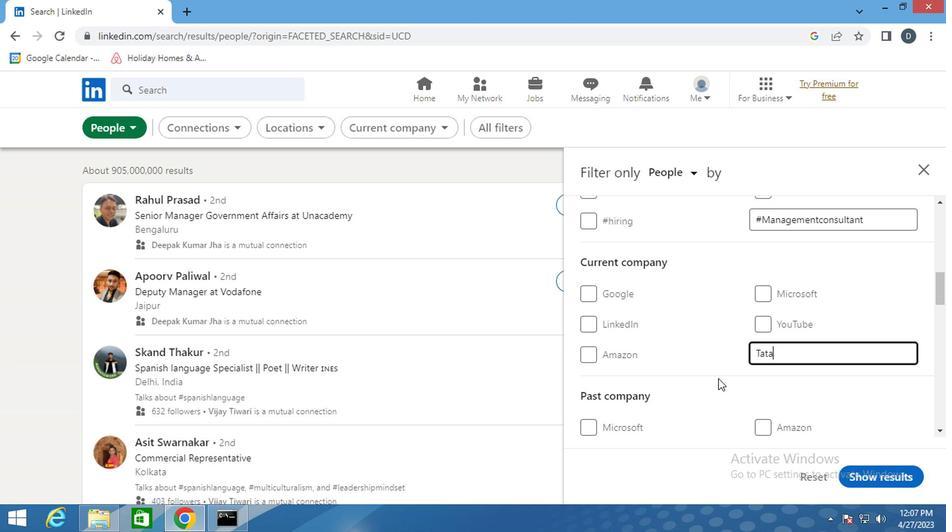 
Action: Mouse moved to (754, 374)
Screenshot: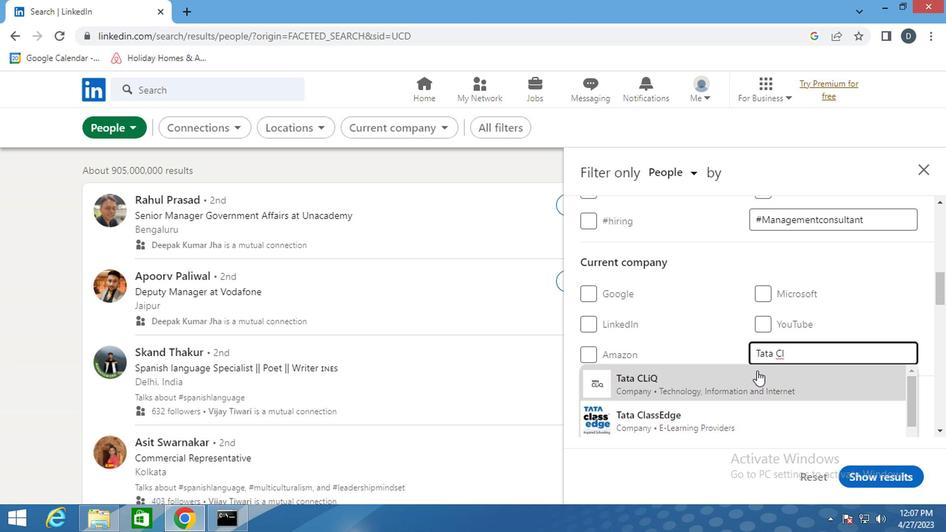 
Action: Mouse pressed left at (754, 374)
Screenshot: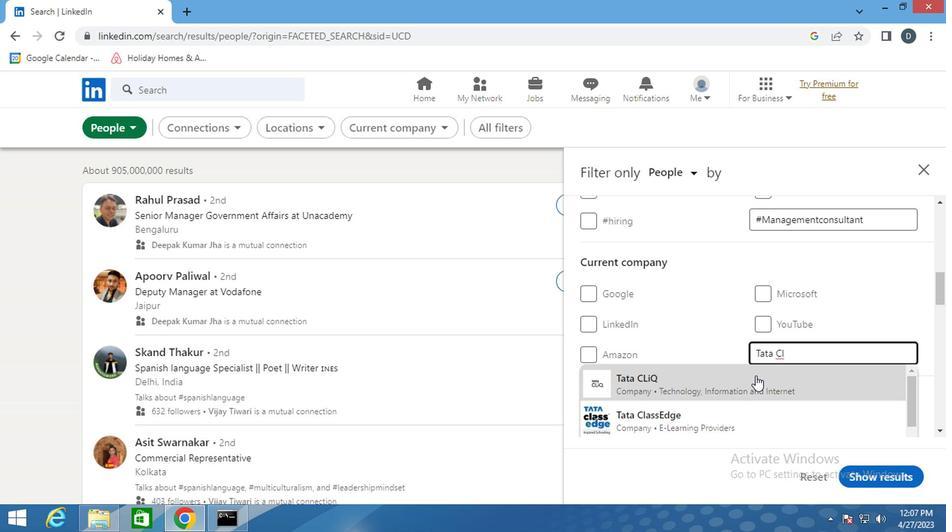 
Action: Mouse moved to (754, 374)
Screenshot: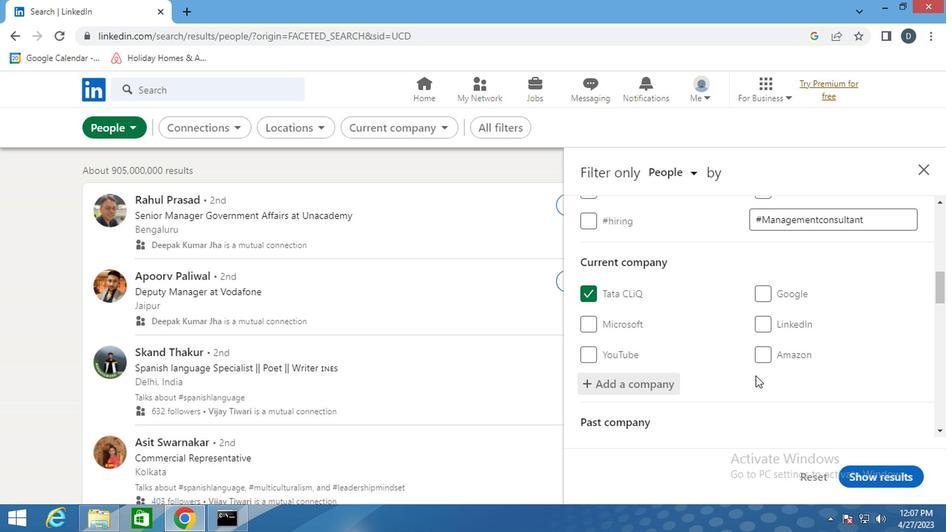 
Action: Mouse scrolled (754, 374) with delta (0, 0)
Screenshot: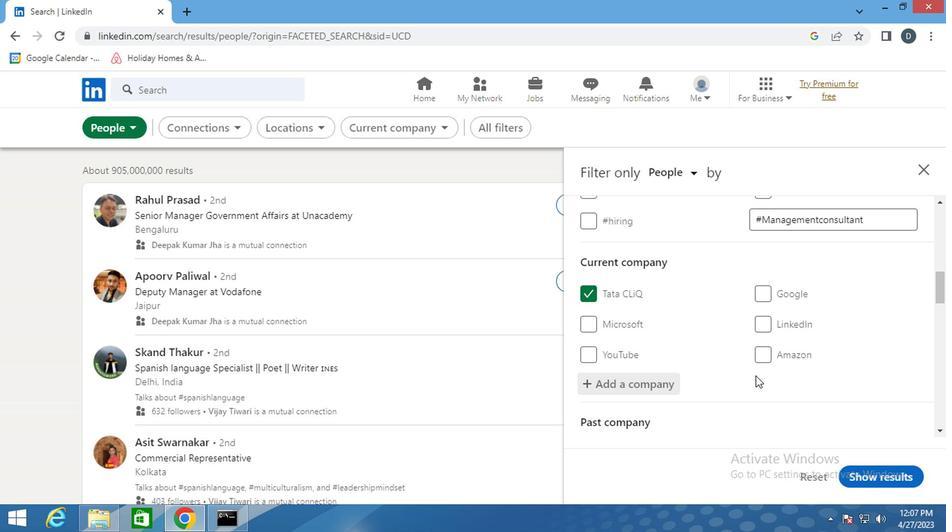 
Action: Mouse scrolled (754, 374) with delta (0, 0)
Screenshot: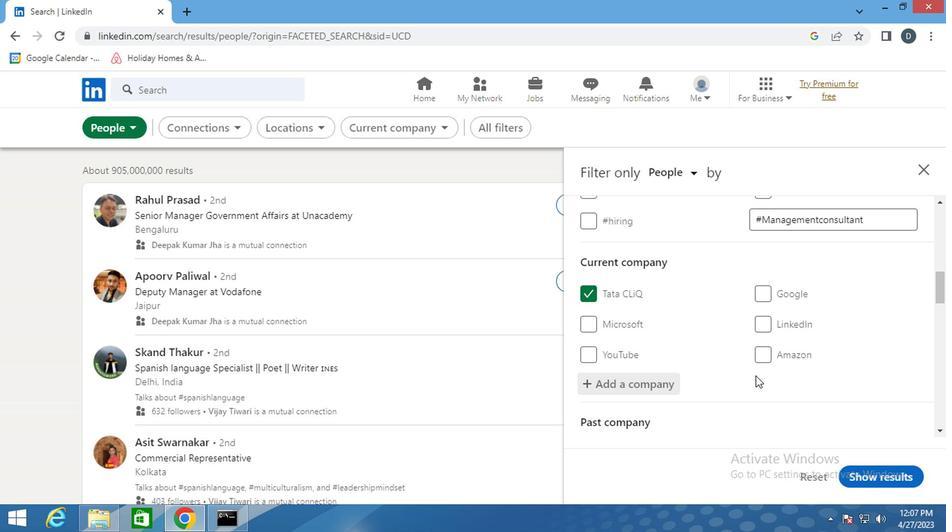 
Action: Mouse scrolled (754, 374) with delta (0, 0)
Screenshot: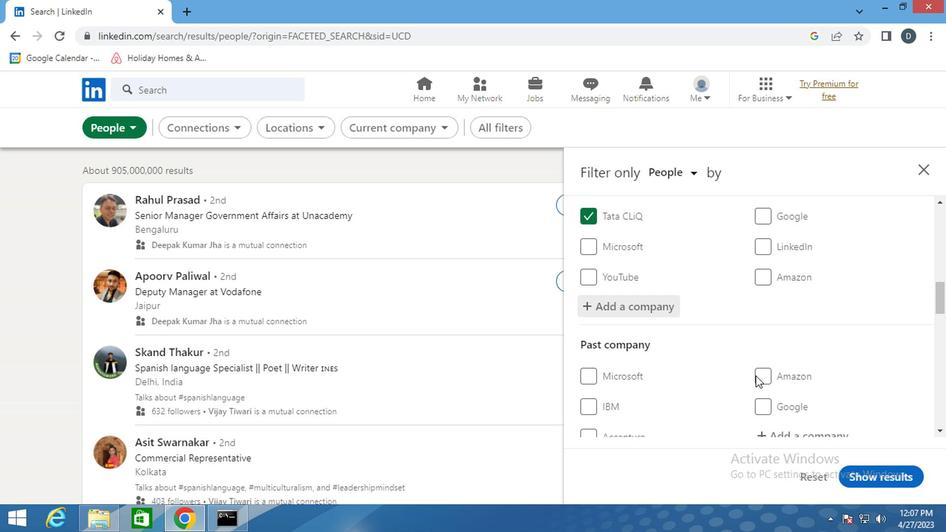 
Action: Mouse moved to (773, 375)
Screenshot: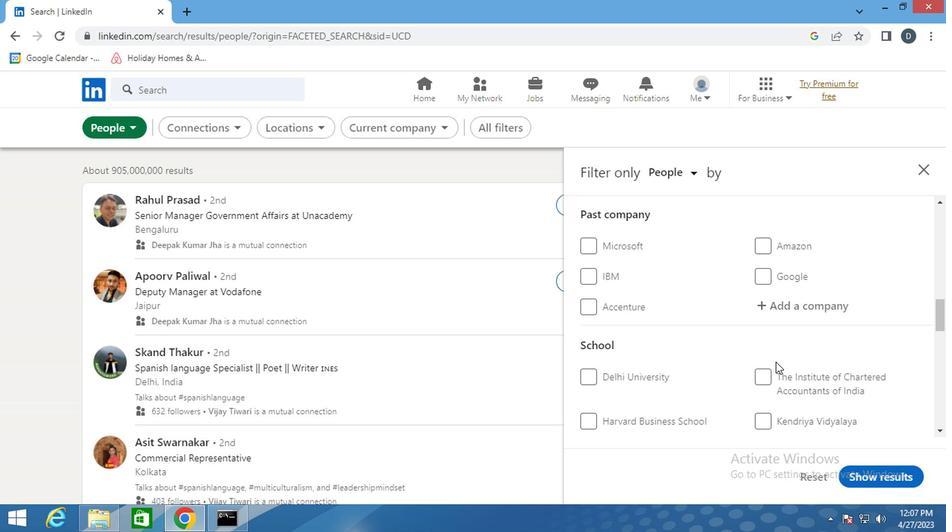 
Action: Mouse scrolled (773, 374) with delta (0, 0)
Screenshot: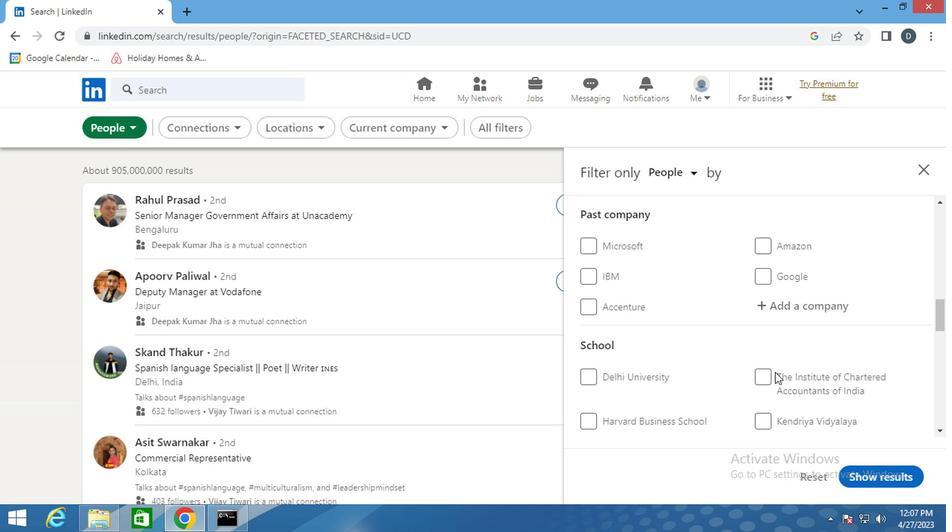 
Action: Mouse scrolled (773, 374) with delta (0, 0)
Screenshot: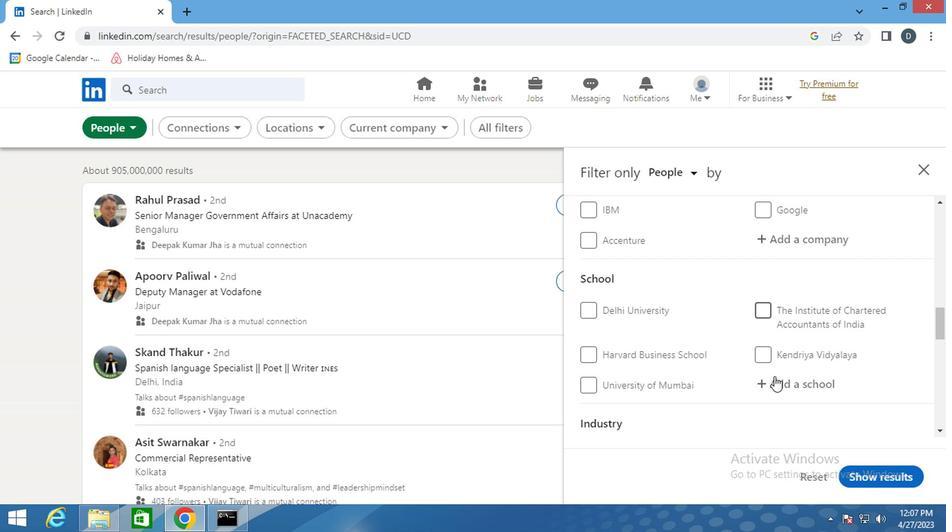 
Action: Mouse moved to (773, 374)
Screenshot: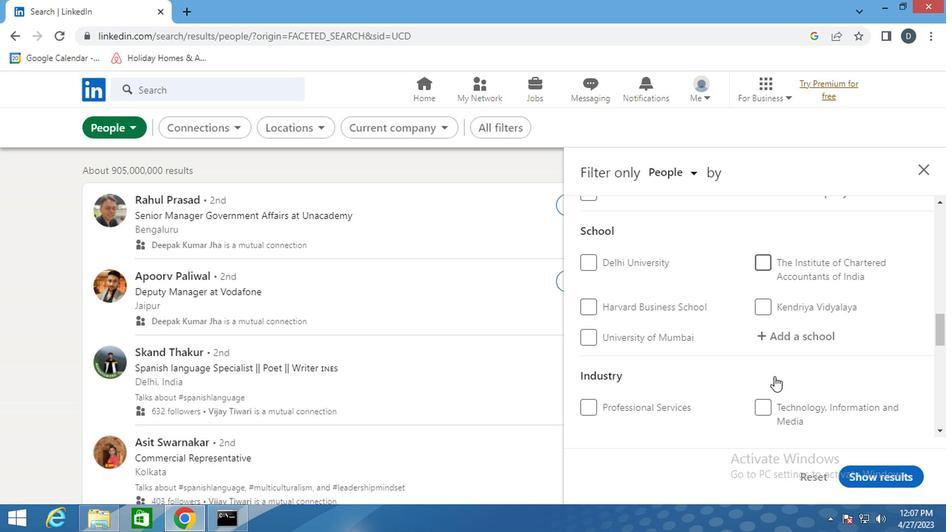 
Action: Mouse scrolled (773, 375) with delta (0, 0)
Screenshot: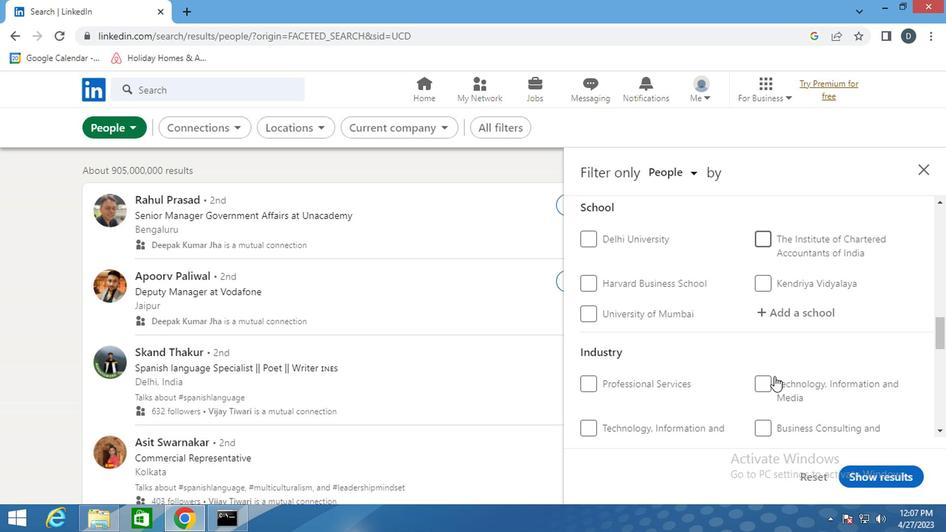 
Action: Mouse moved to (775, 383)
Screenshot: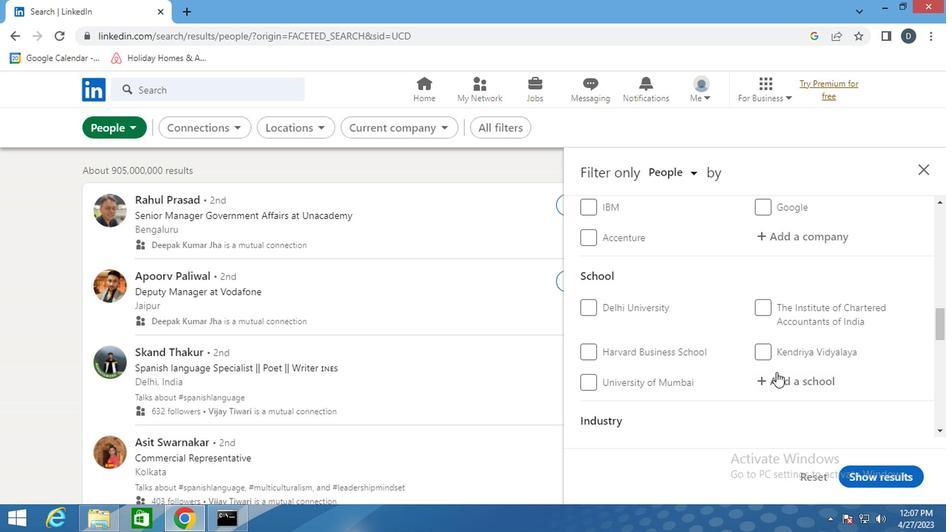 
Action: Mouse pressed left at (775, 383)
Screenshot: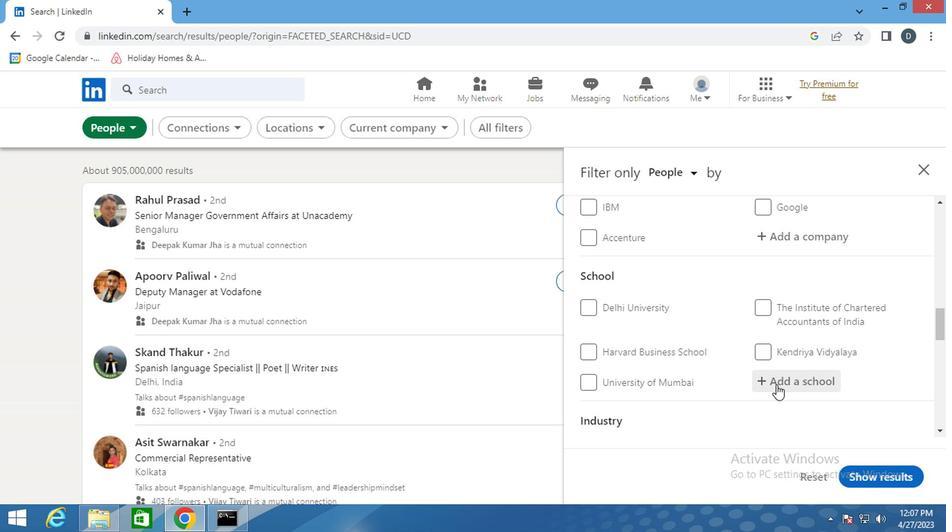 
Action: Mouse moved to (767, 386)
Screenshot: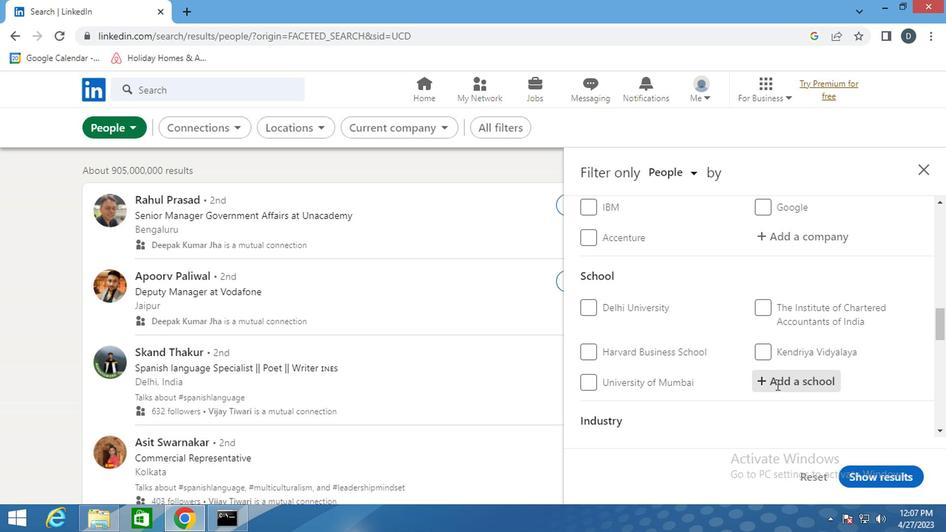 
Action: Key pressed <Key.shift><Key.shift><Key.shift><Key.shift><Key.shift><Key.shift><Key.shift>MAHARSHTRA<Key.space><Key.backspace><Key.backspace><Key.backspace><Key.backspace><Key.backspace><Key.backspace>ASHTRA<Key.space><Key.shift>PUBLIC
Screenshot: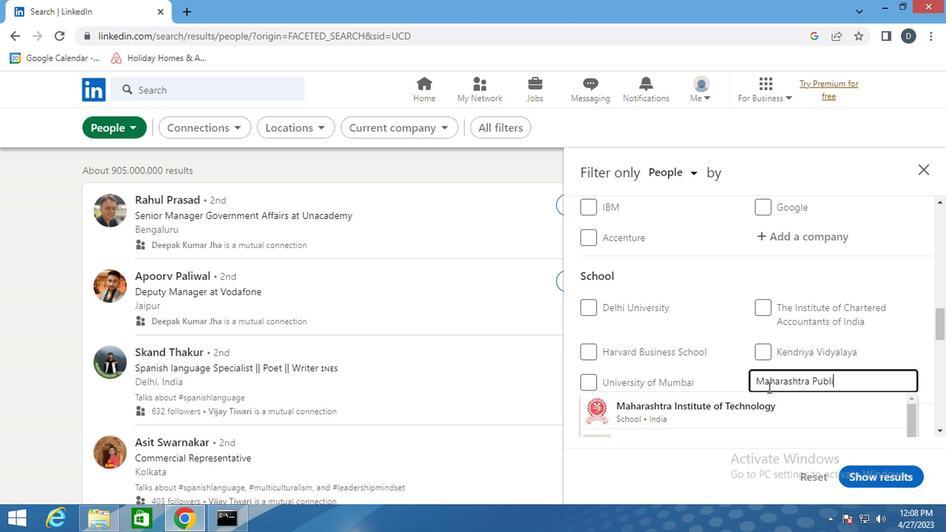 
Action: Mouse moved to (747, 412)
Screenshot: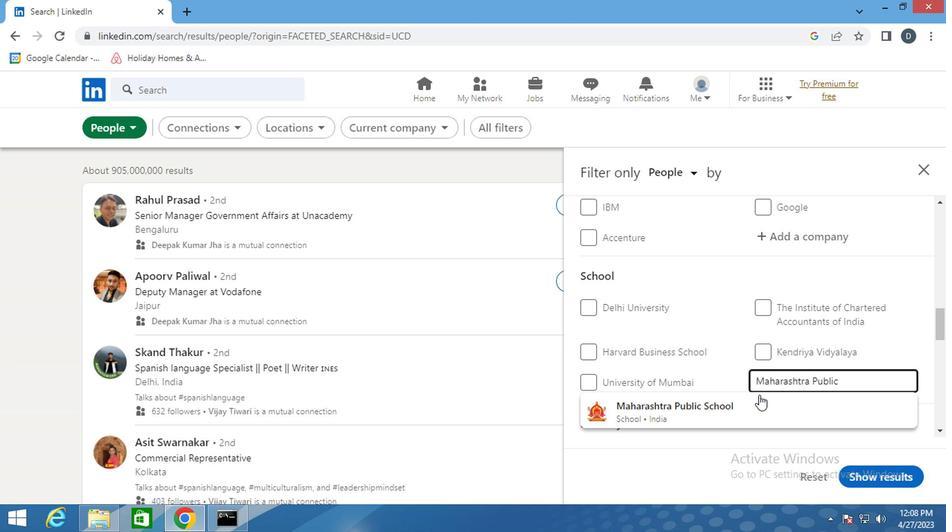 
Action: Mouse pressed left at (747, 412)
Screenshot: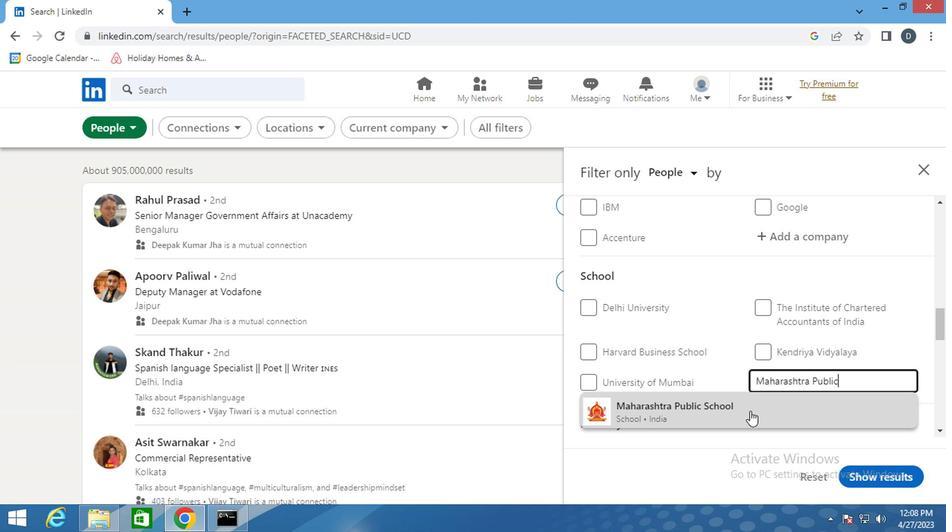 
Action: Mouse moved to (784, 393)
Screenshot: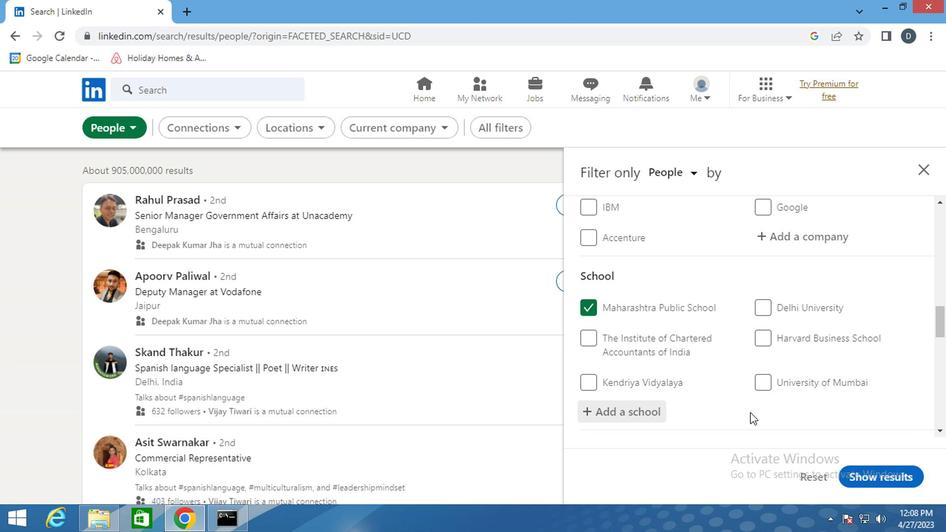 
Action: Mouse scrolled (784, 393) with delta (0, 0)
Screenshot: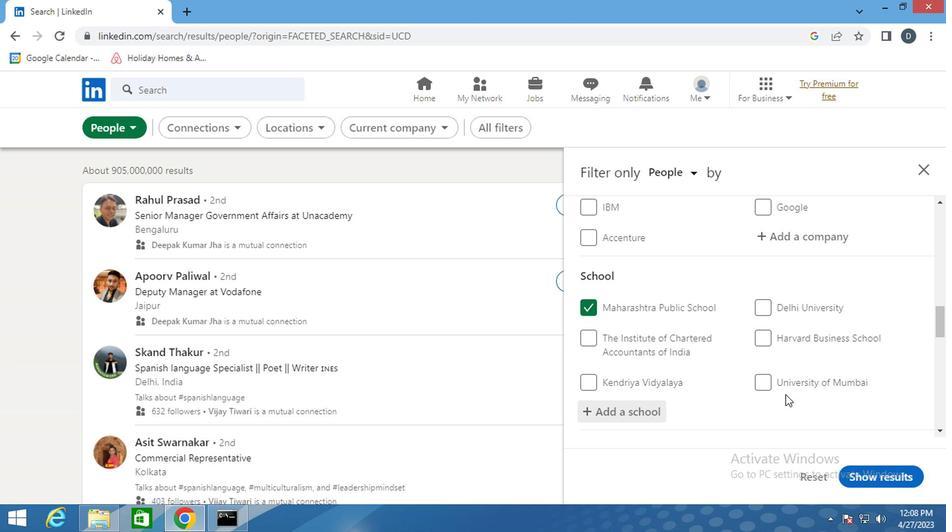 
Action: Mouse scrolled (784, 393) with delta (0, 0)
Screenshot: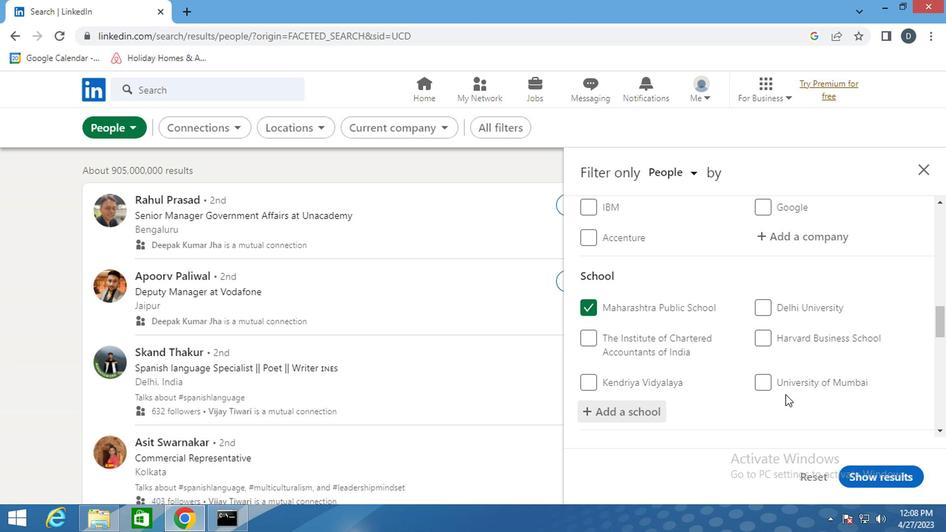 
Action: Mouse moved to (786, 391)
Screenshot: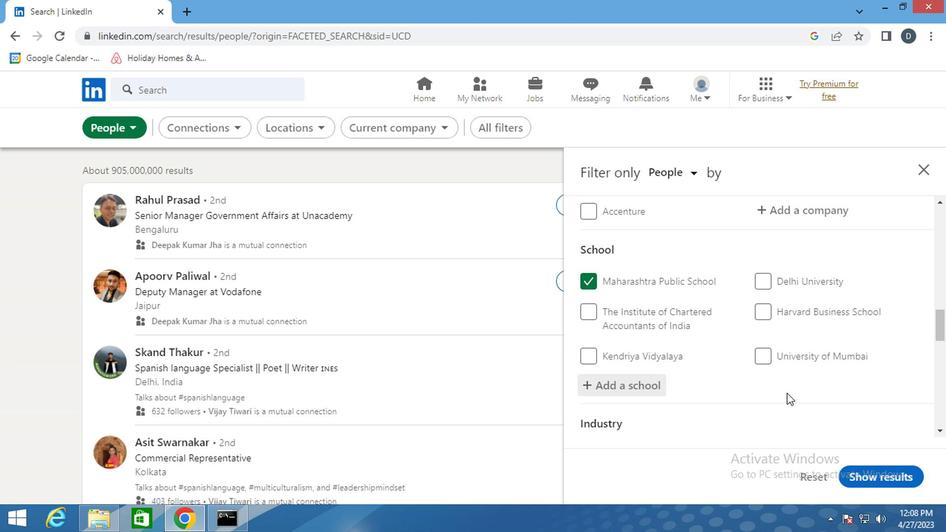 
Action: Mouse scrolled (786, 390) with delta (0, 0)
Screenshot: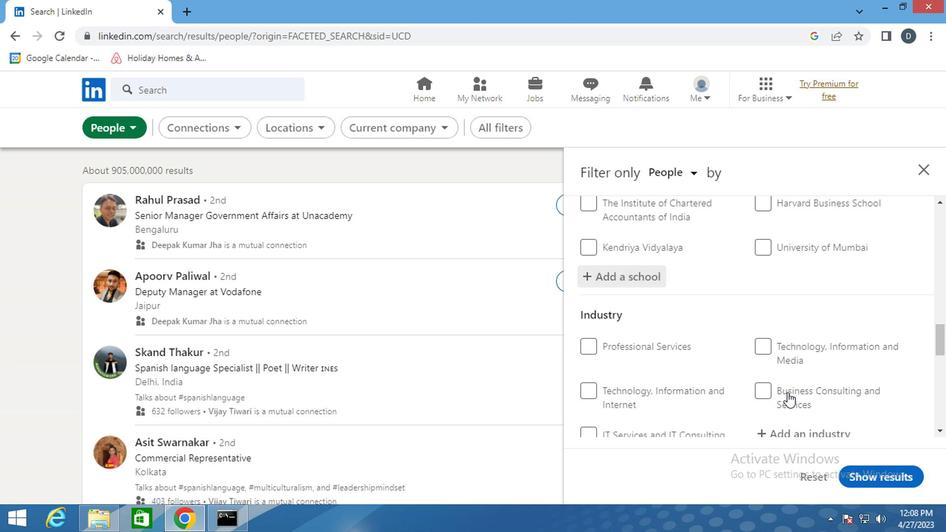 
Action: Mouse moved to (793, 361)
Screenshot: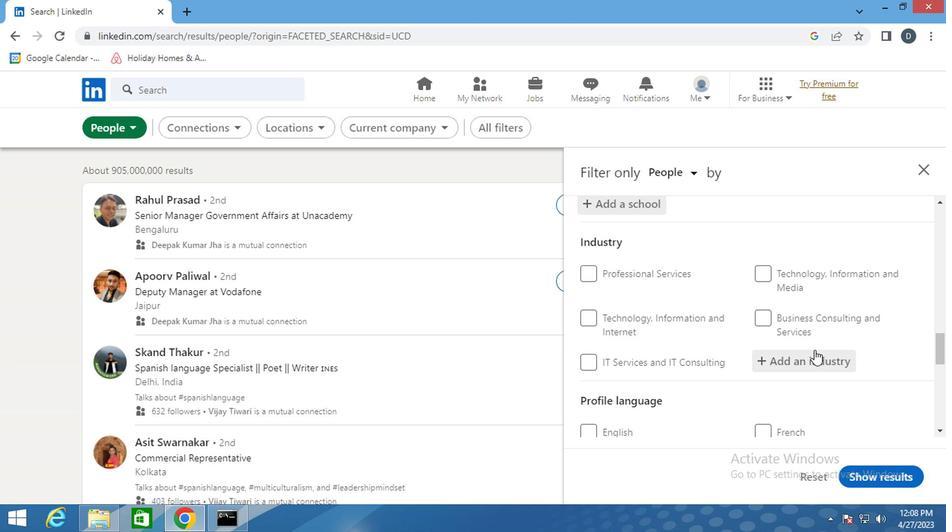 
Action: Mouse pressed left at (793, 361)
Screenshot: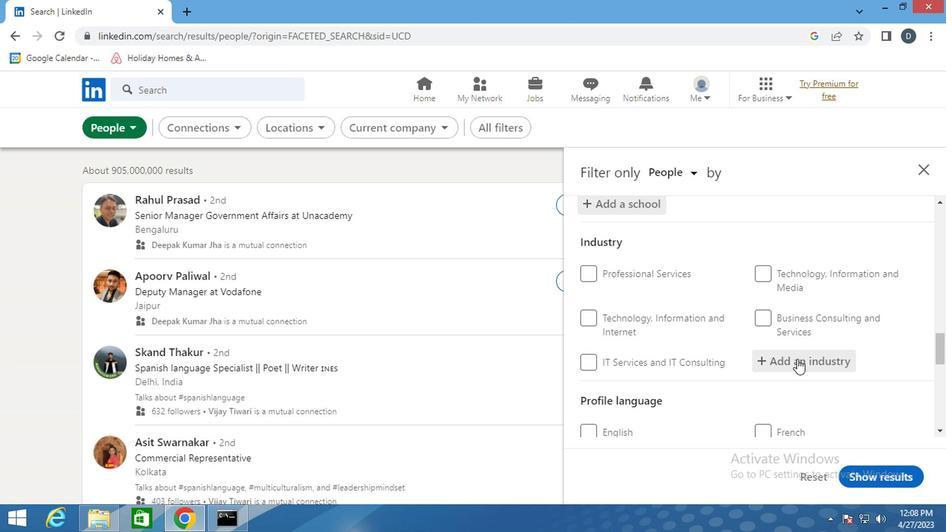 
Action: Mouse moved to (790, 371)
Screenshot: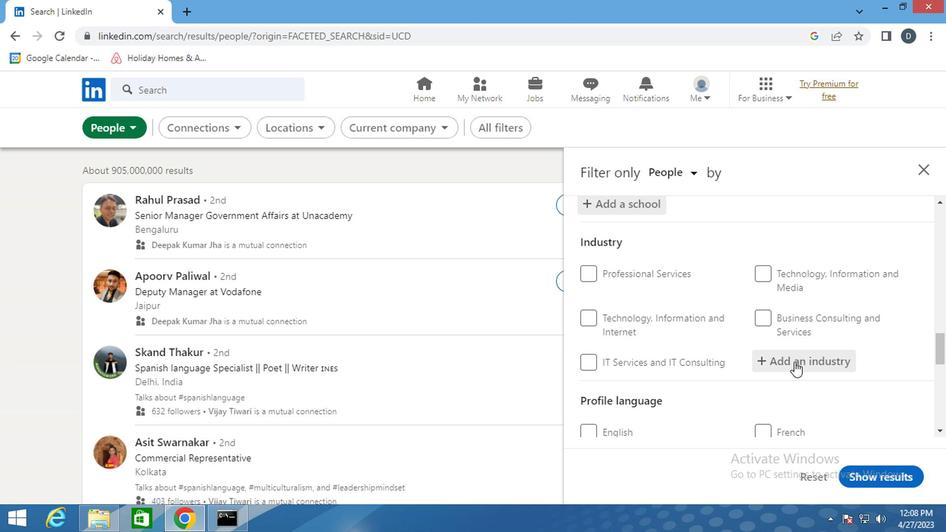 
Action: Key pressed <Key.shift>PERSONAL<Key.space>CARE
Screenshot: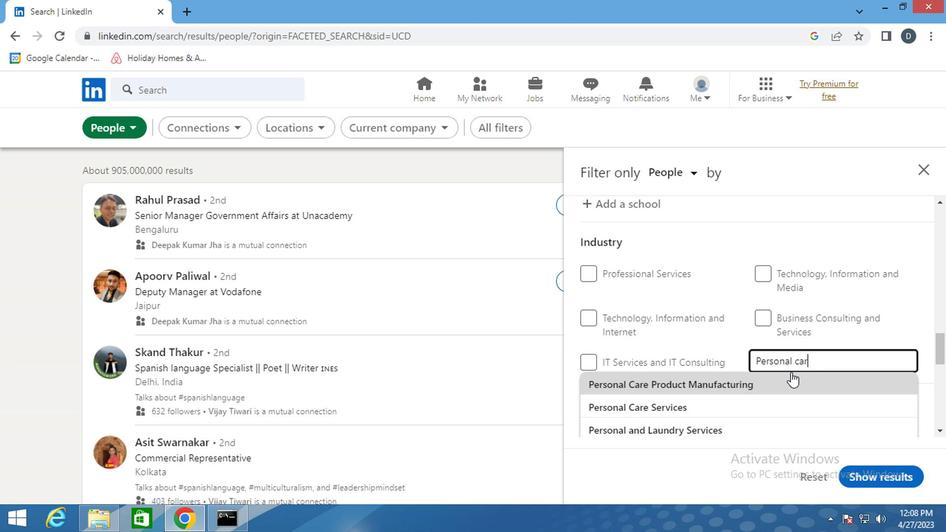 
Action: Mouse moved to (737, 409)
Screenshot: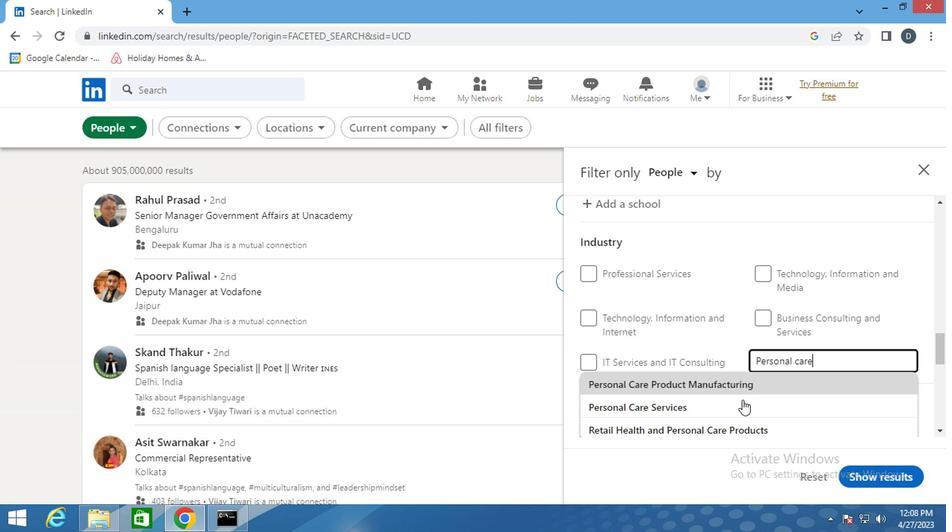 
Action: Mouse pressed left at (737, 409)
Screenshot: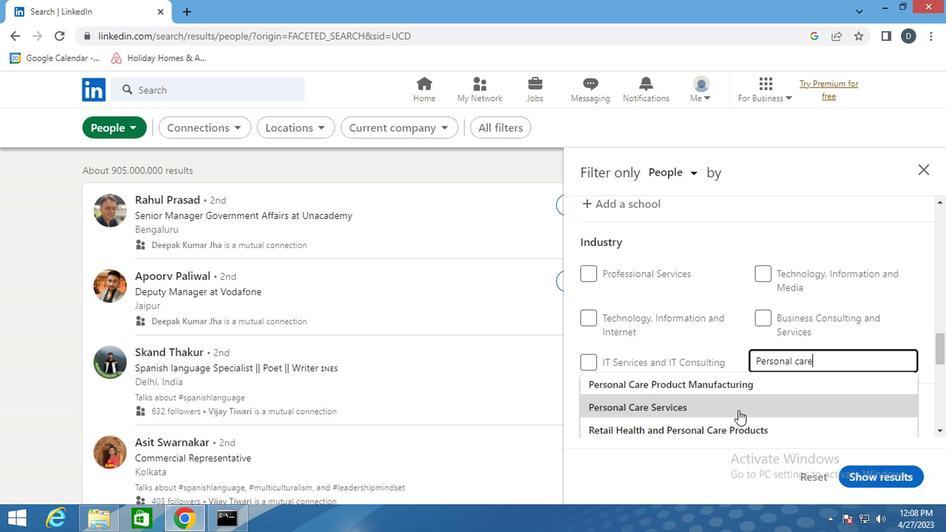 
Action: Mouse moved to (745, 388)
Screenshot: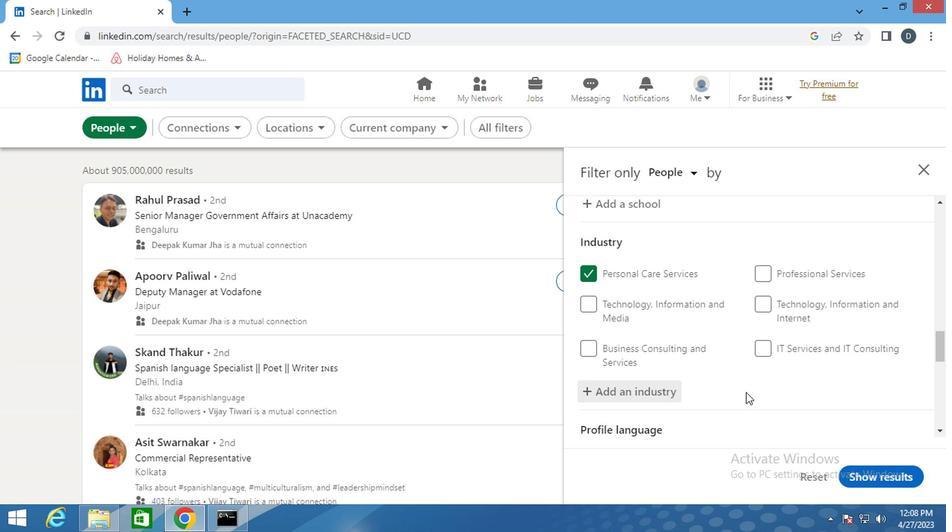 
Action: Mouse scrolled (745, 387) with delta (0, 0)
Screenshot: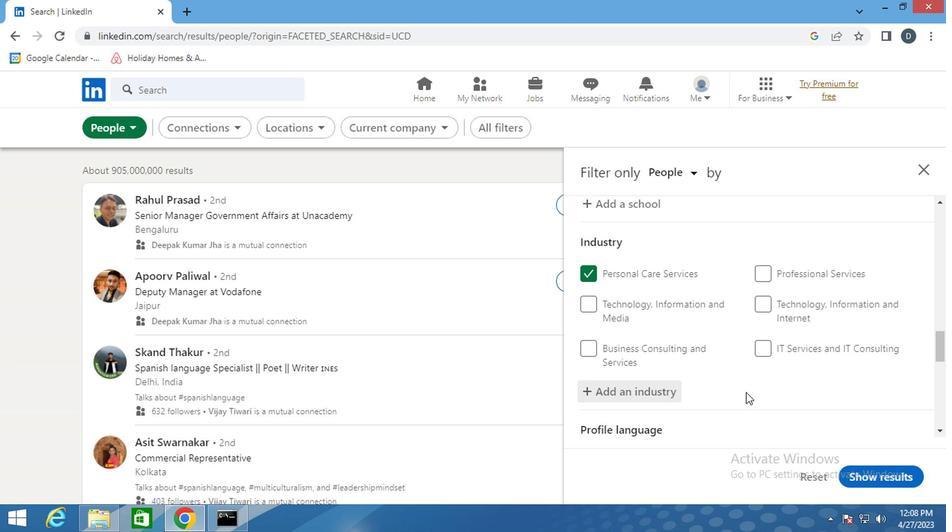 
Action: Mouse moved to (745, 387)
Screenshot: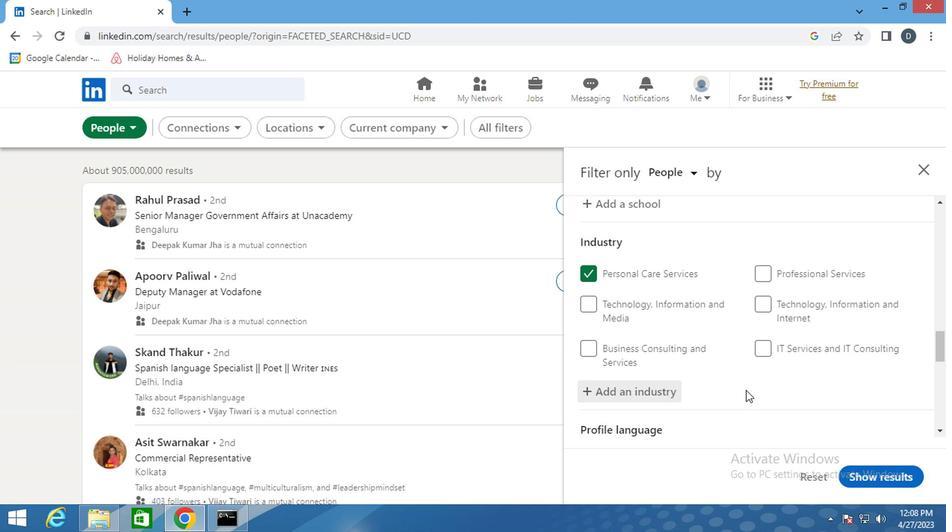 
Action: Mouse scrolled (745, 386) with delta (0, 0)
Screenshot: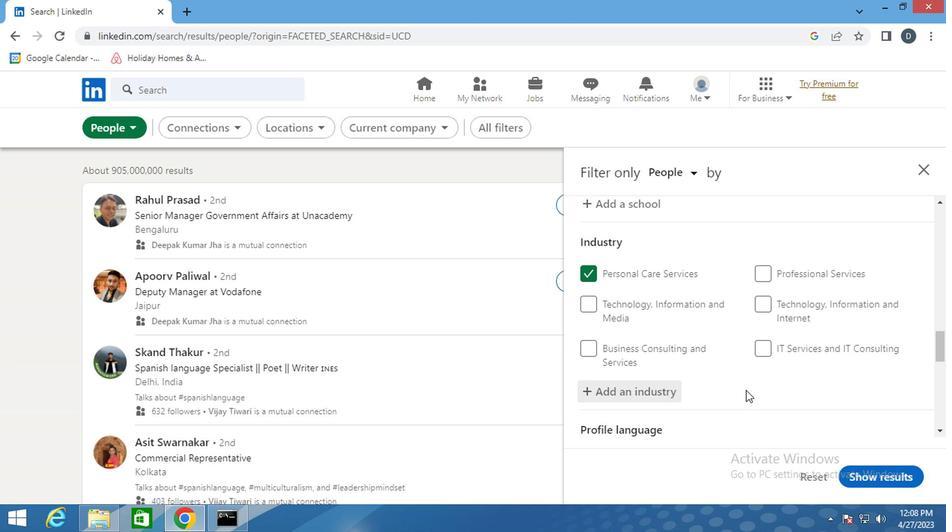 
Action: Mouse moved to (813, 370)
Screenshot: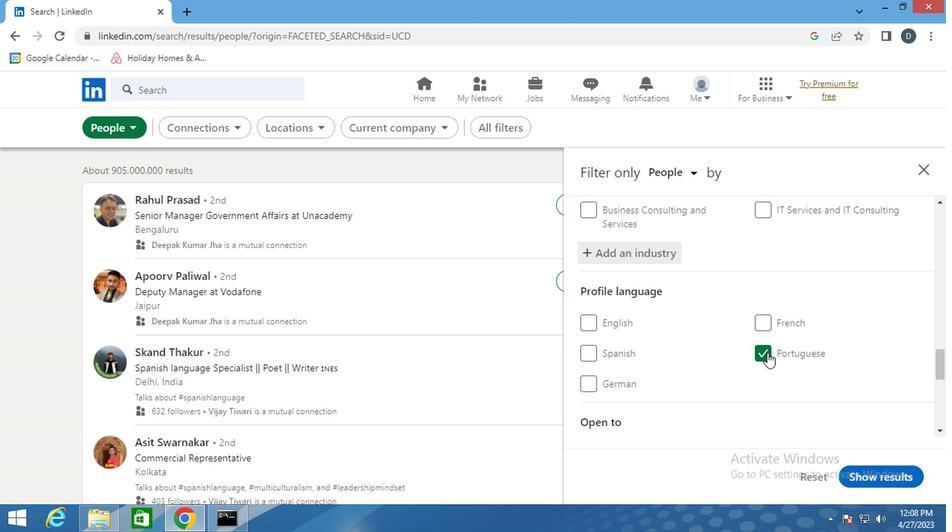 
Action: Mouse scrolled (813, 370) with delta (0, 0)
Screenshot: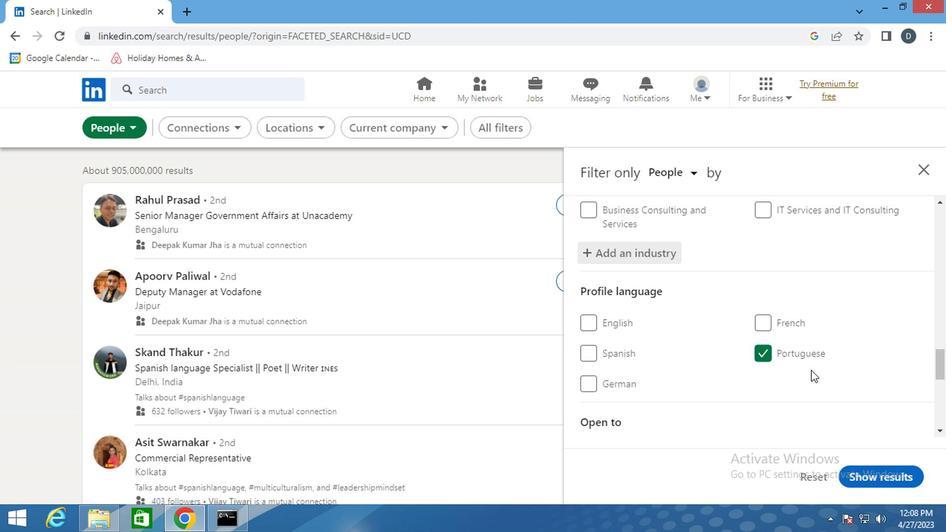 
Action: Mouse scrolled (813, 370) with delta (0, 0)
Screenshot: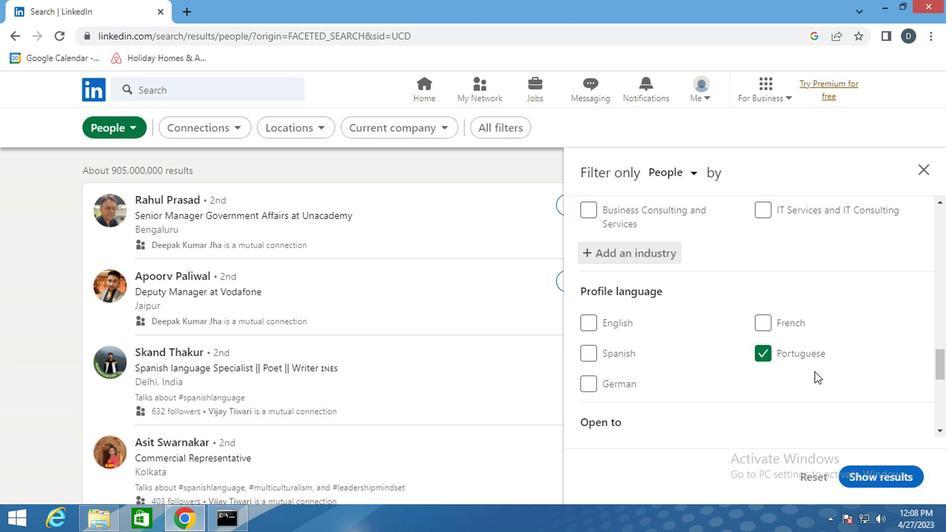 
Action: Mouse moved to (784, 361)
Screenshot: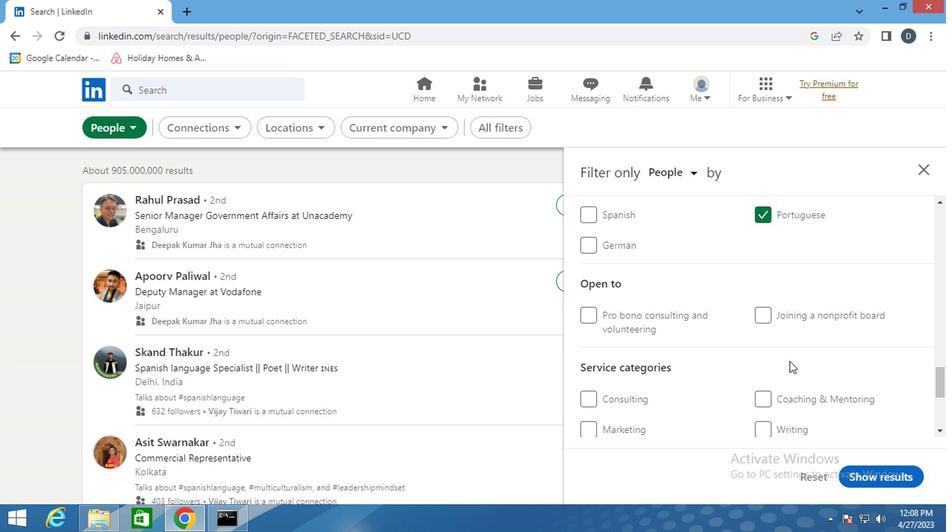 
Action: Mouse scrolled (784, 360) with delta (0, 0)
Screenshot: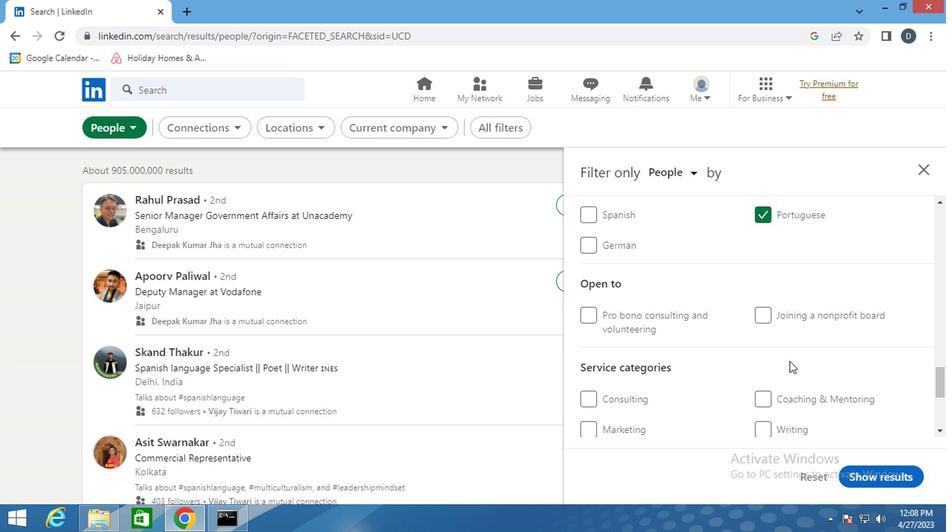 
Action: Mouse scrolled (784, 360) with delta (0, 0)
Screenshot: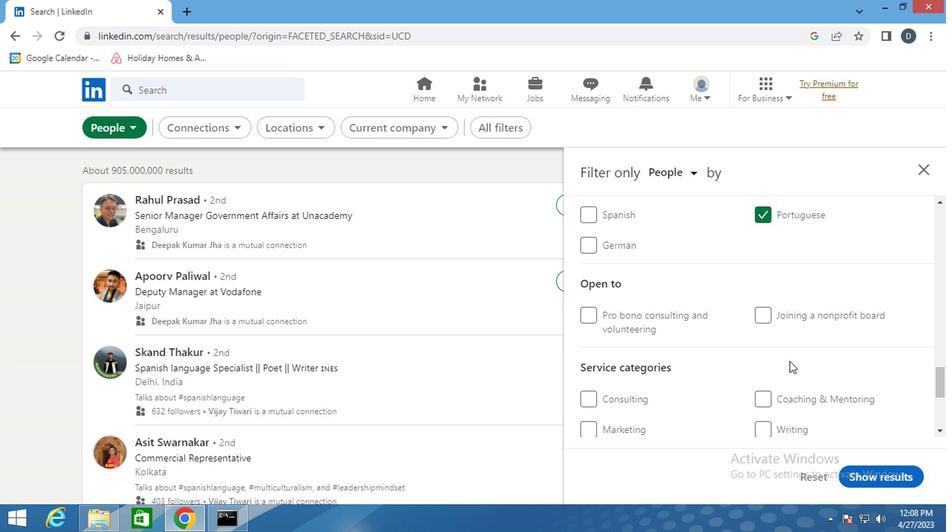 
Action: Mouse moved to (796, 326)
Screenshot: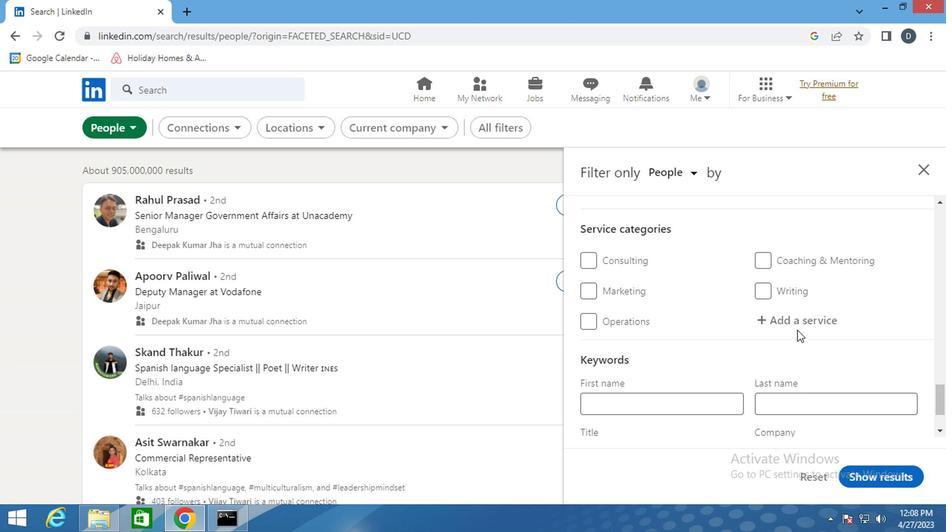 
Action: Mouse pressed left at (796, 326)
Screenshot: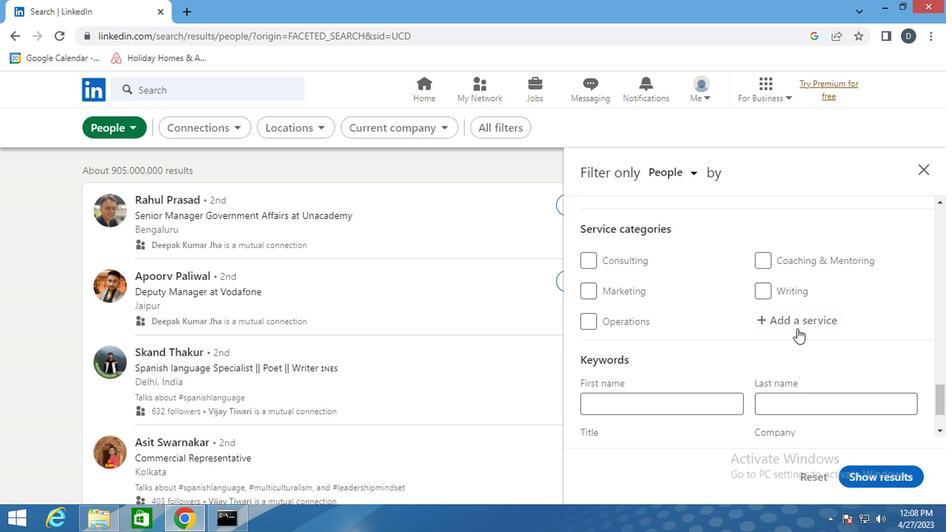 
Action: Mouse moved to (785, 328)
Screenshot: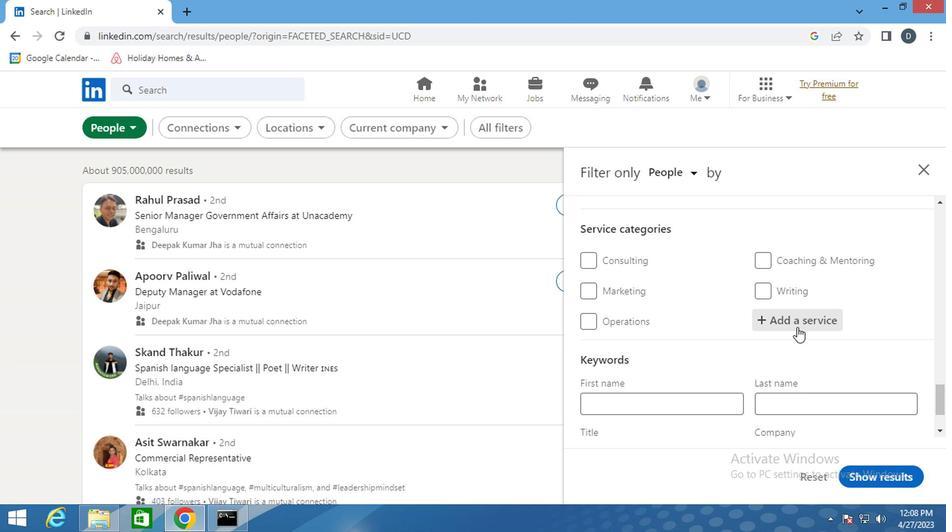 
Action: Key pressed <Key.shift><Key.shift><Key.shift>FAMILY<Key.space><Key.shift>LAW
Screenshot: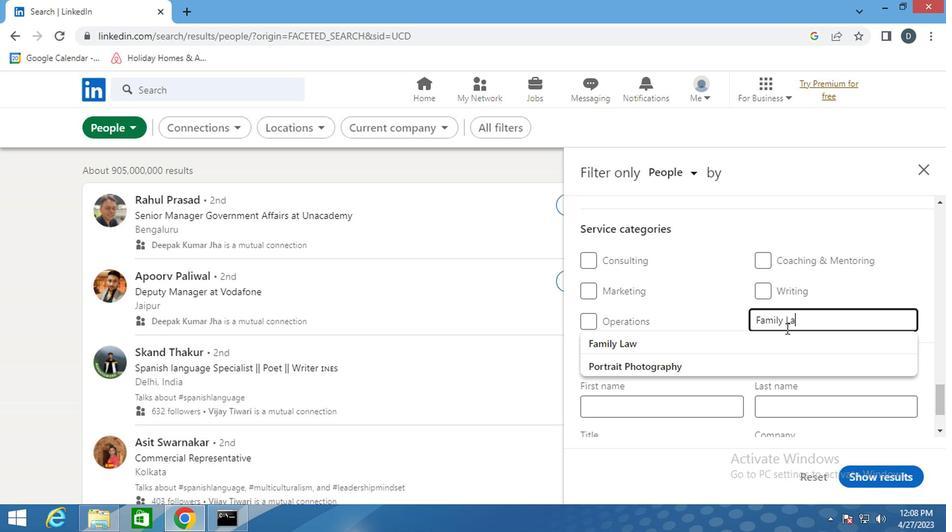 
Action: Mouse moved to (757, 342)
Screenshot: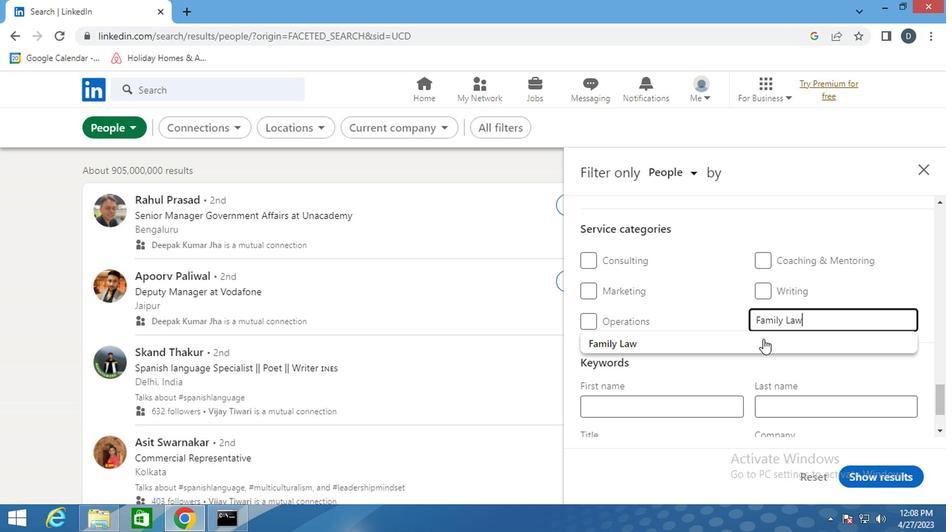 
Action: Mouse pressed left at (757, 342)
Screenshot: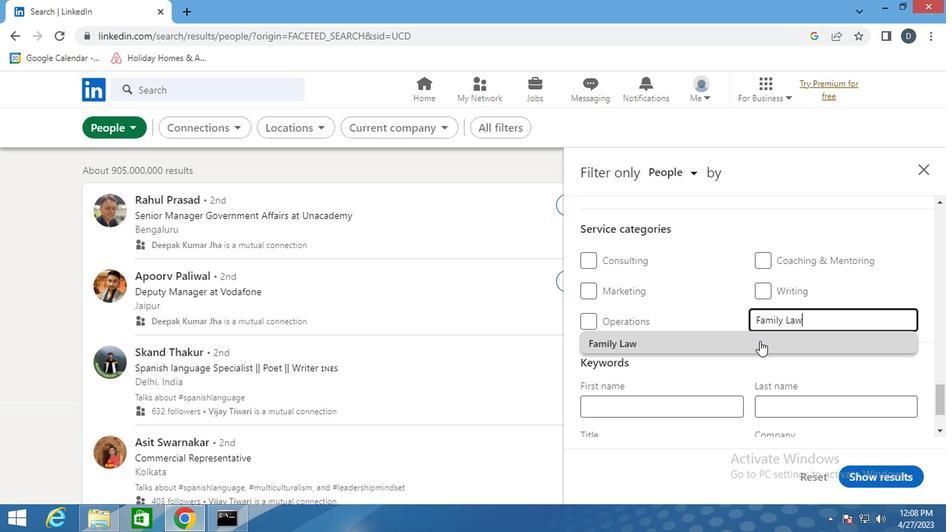 
Action: Mouse moved to (759, 339)
Screenshot: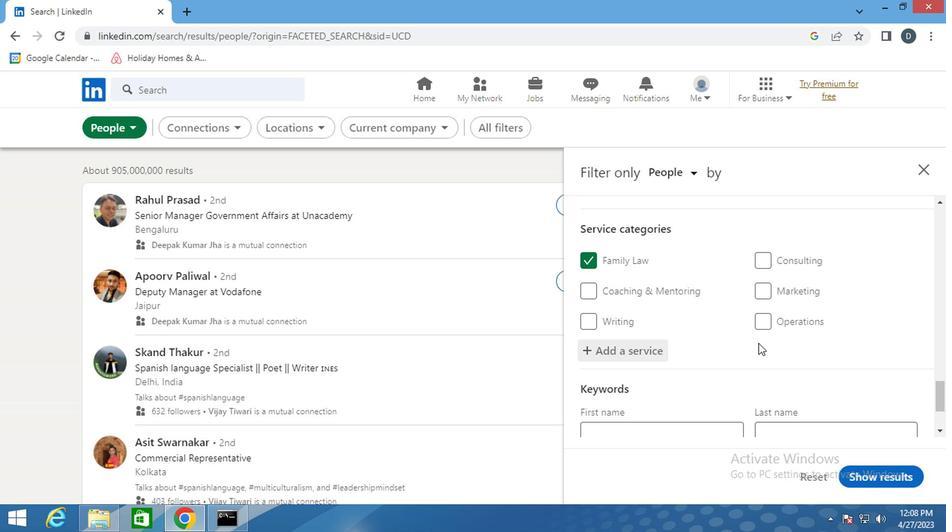 
Action: Mouse scrolled (759, 339) with delta (0, 0)
Screenshot: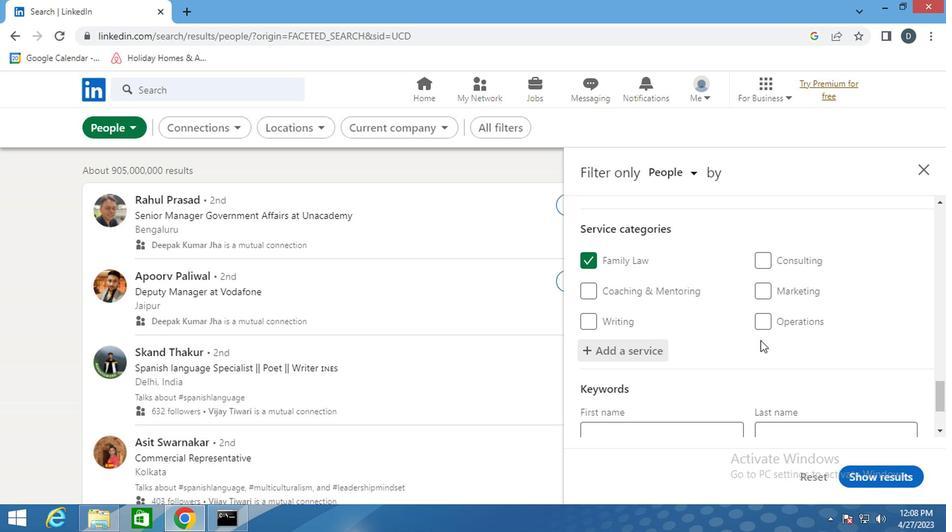 
Action: Mouse scrolled (759, 339) with delta (0, 0)
Screenshot: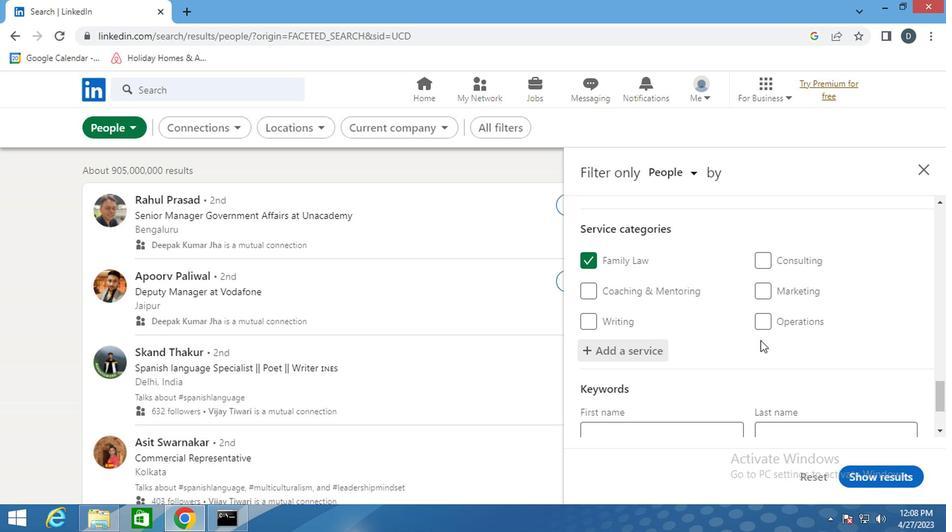 
Action: Mouse scrolled (759, 339) with delta (0, 0)
Screenshot: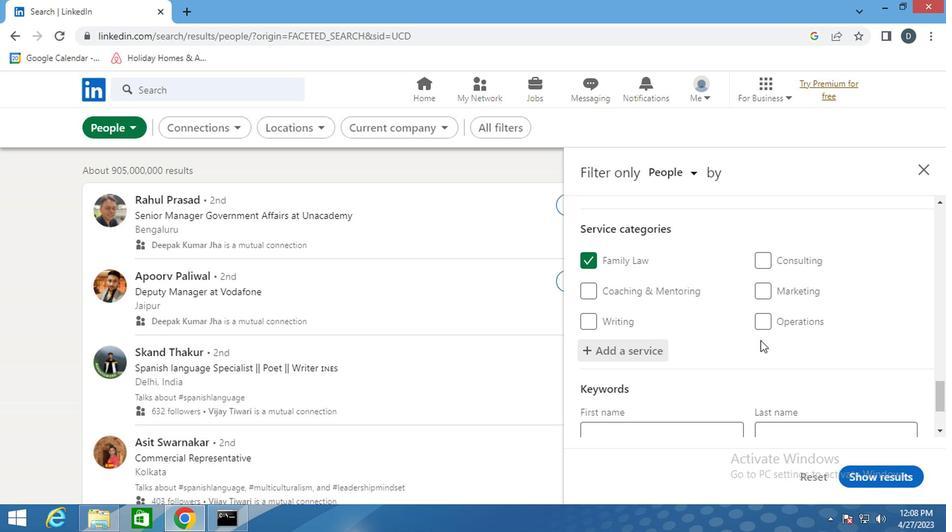 
Action: Mouse scrolled (759, 339) with delta (0, 0)
Screenshot: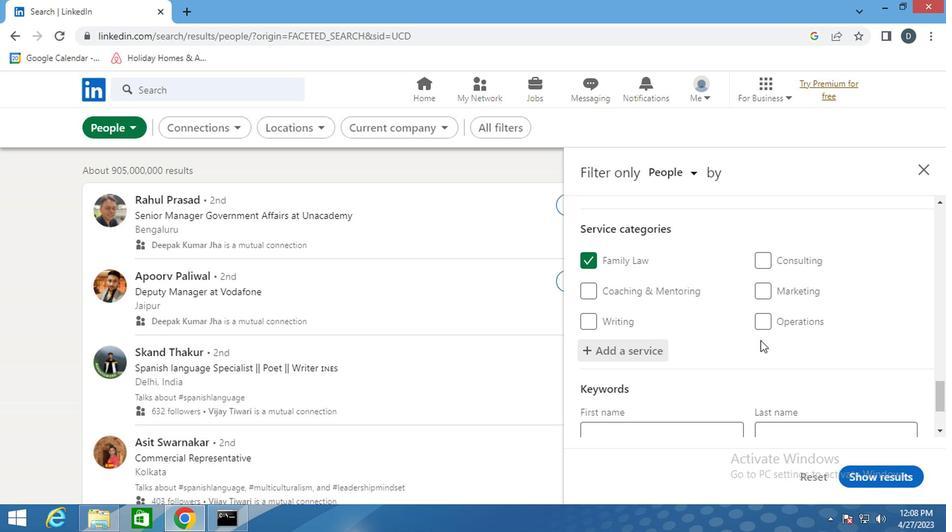 
Action: Mouse moved to (679, 374)
Screenshot: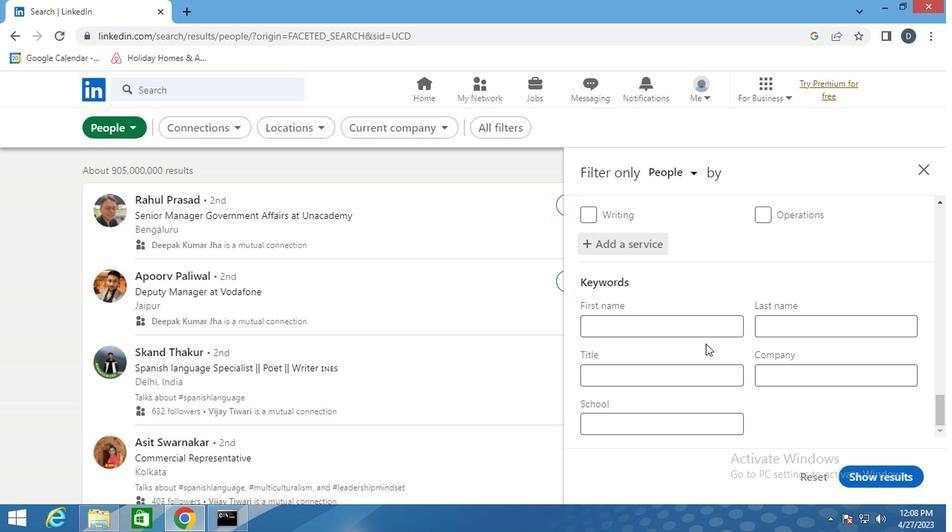 
Action: Mouse pressed left at (679, 374)
Screenshot: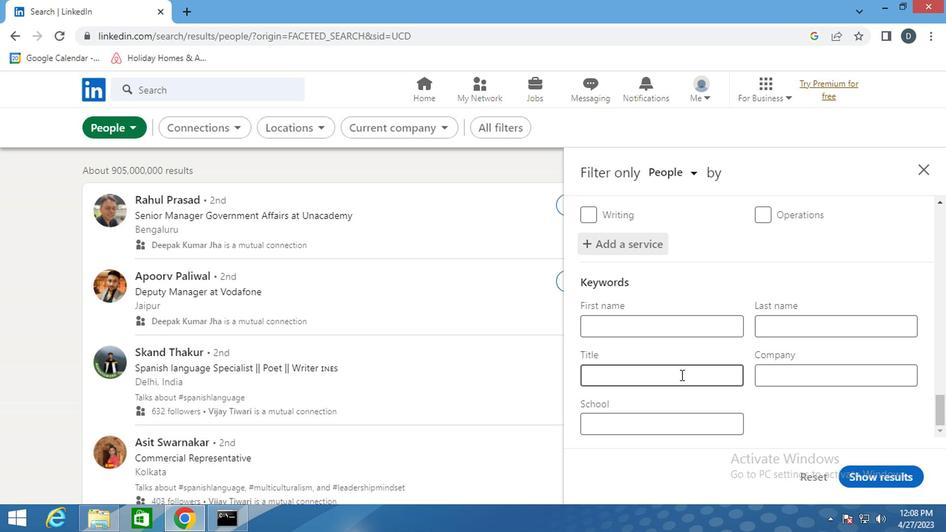 
Action: Mouse moved to (679, 375)
Screenshot: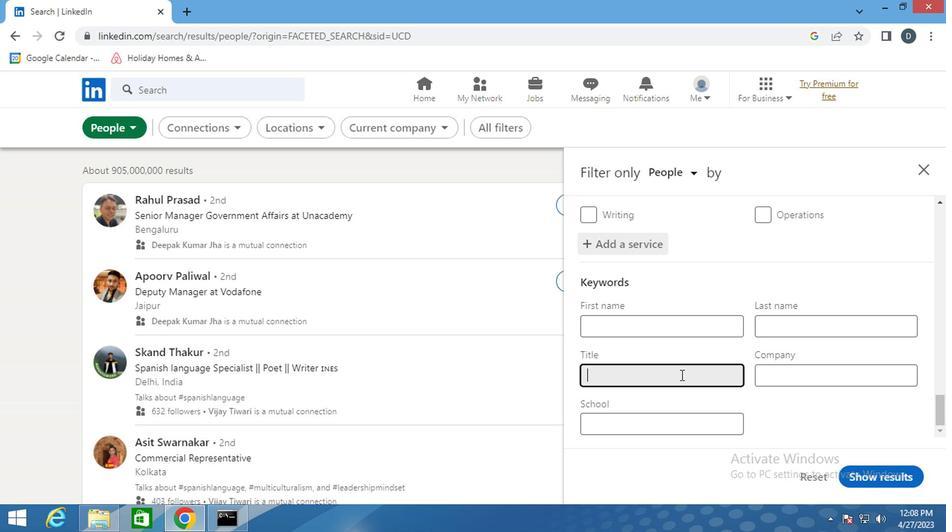 
Action: Key pressed <Key.shift><Key.shift><Key.shift>EMERGENCY<Key.space><Key.shift><Key.shift>RELIEF<Key.space><Key.shift>WORKER
Screenshot: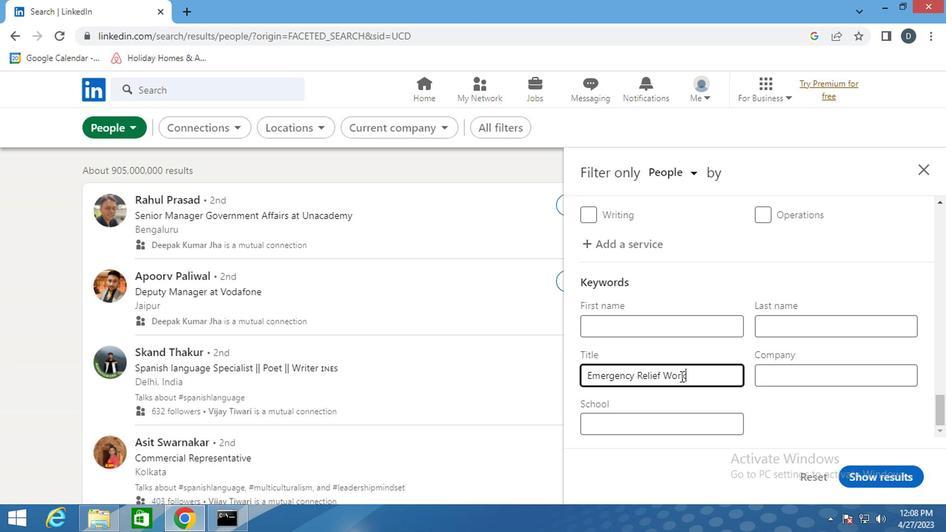 
Action: Mouse moved to (881, 475)
Screenshot: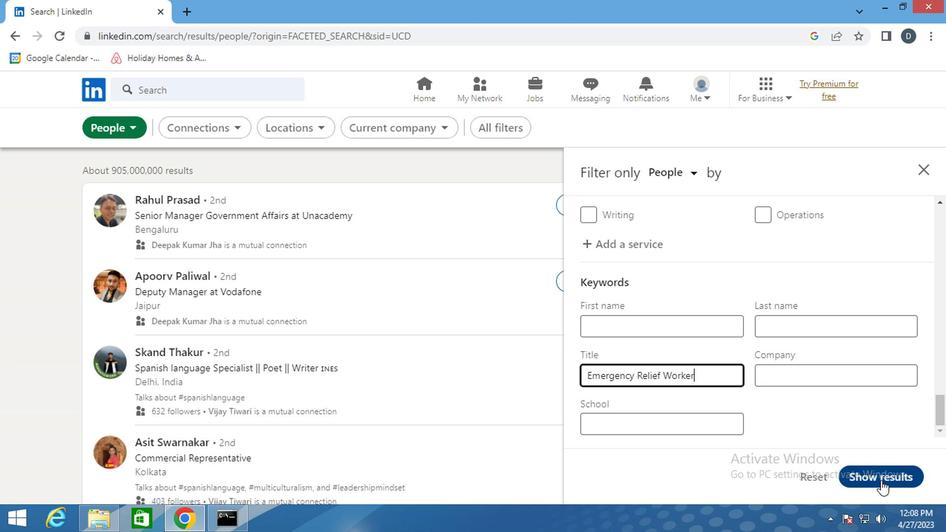 
Action: Mouse pressed left at (881, 475)
Screenshot: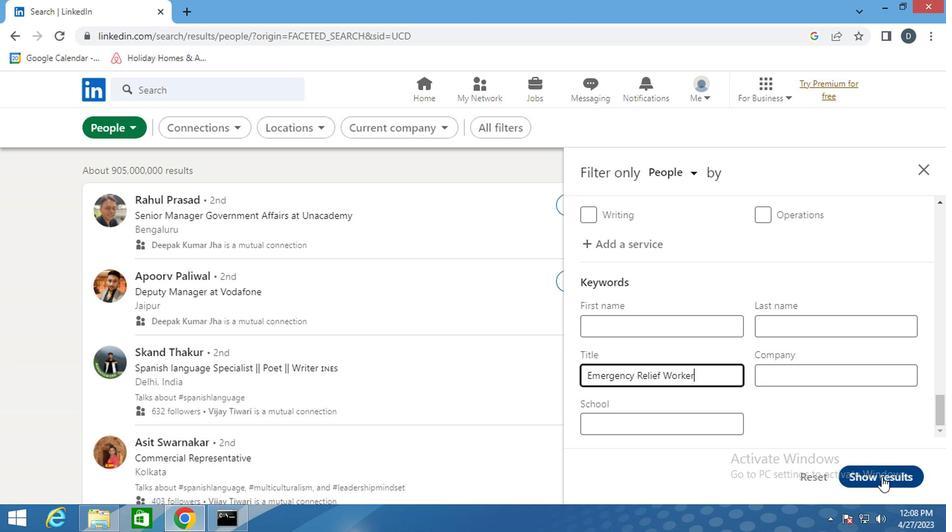 
Action: Mouse moved to (605, 359)
Screenshot: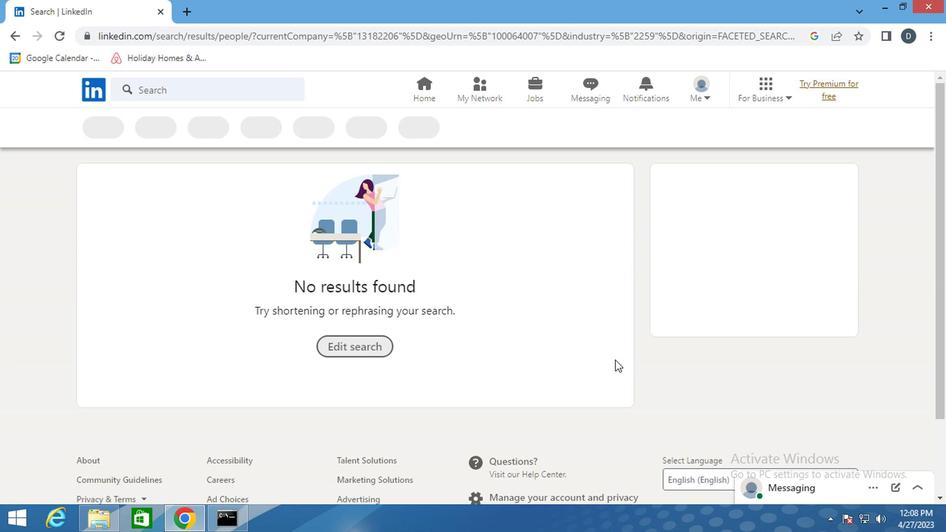 
